 Task: Add Person0000000133 as Team Member of Scrum Project Project0000000067 in Jira. Add Person0000000134 as Team Member of Scrum Project Project0000000067 in Jira. Add Person0000000135 as Team Member of Scrum Project Project0000000068 in Jira. Add Person0000000136 as Team Member of Scrum Project Project0000000068 in Jira. Assign Person0000000133 as Project Lead of Scrum Project Project0000000067 in Jira
Action: Mouse moved to (347, 94)
Screenshot: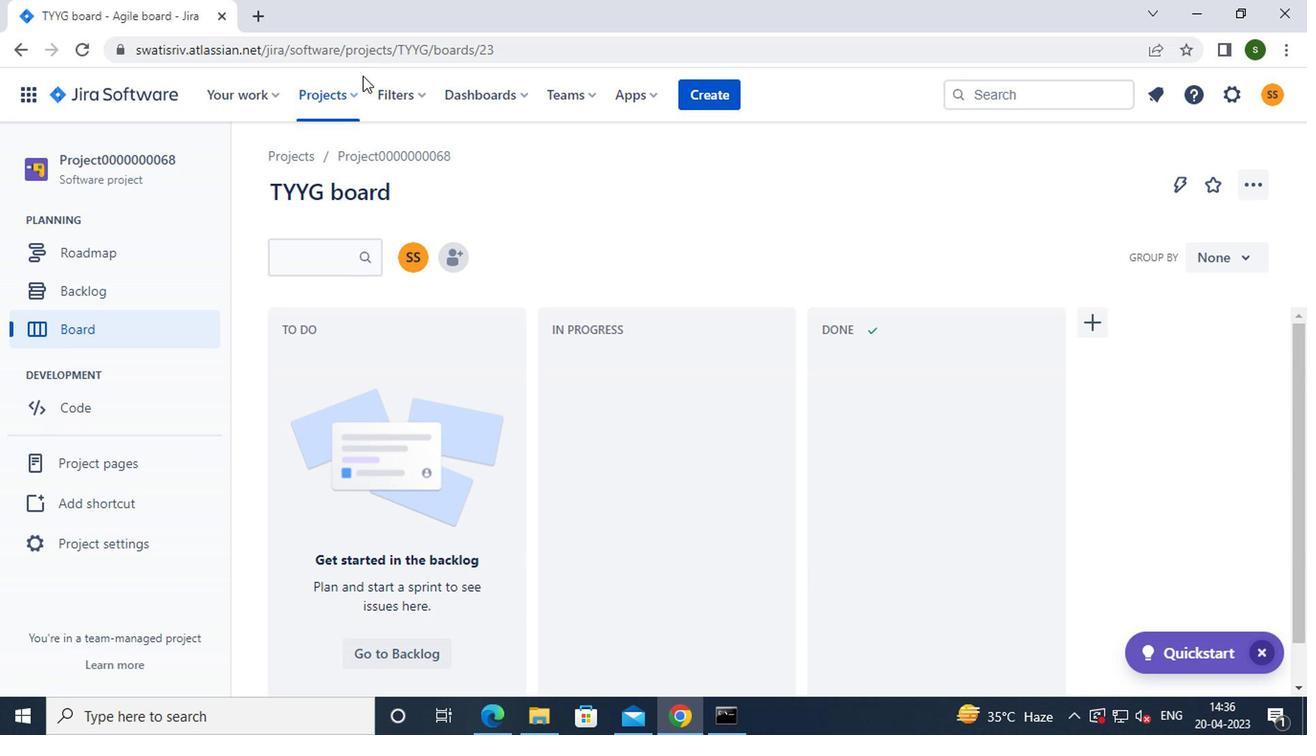 
Action: Mouse pressed left at (347, 94)
Screenshot: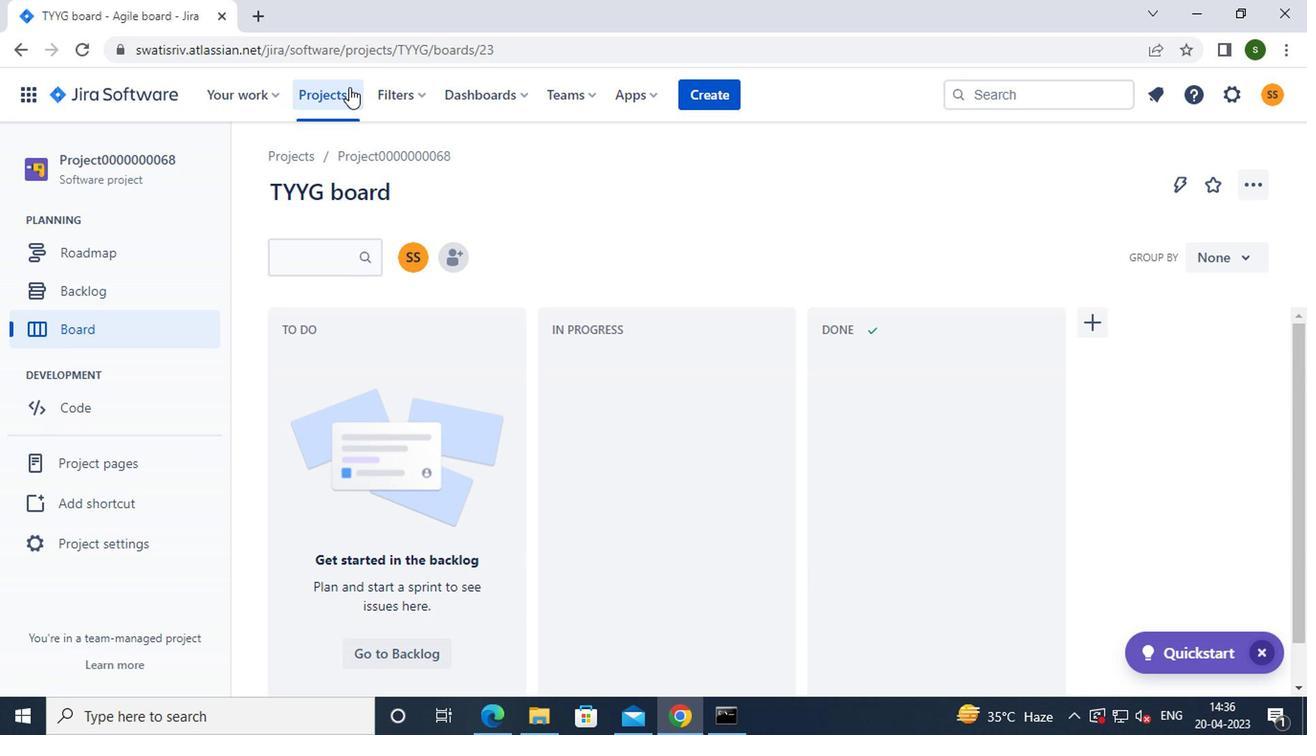 
Action: Mouse moved to (389, 228)
Screenshot: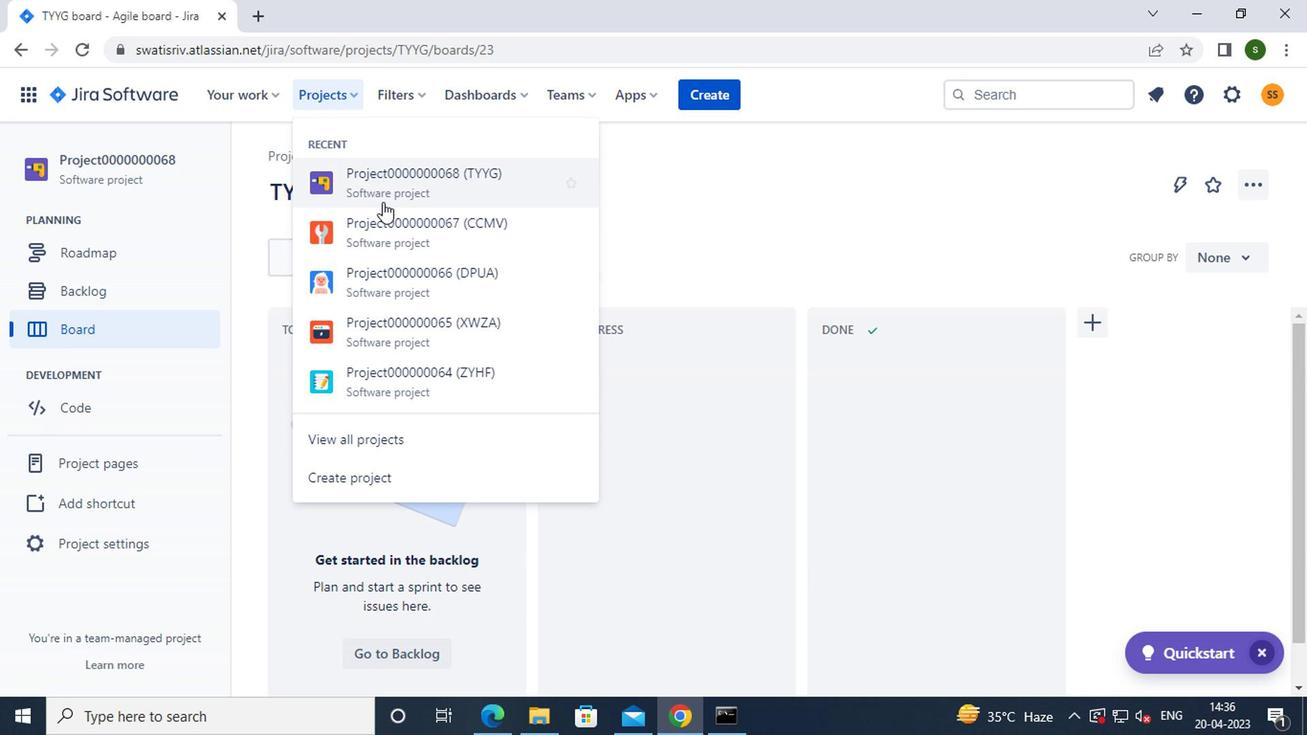 
Action: Mouse pressed left at (389, 228)
Screenshot: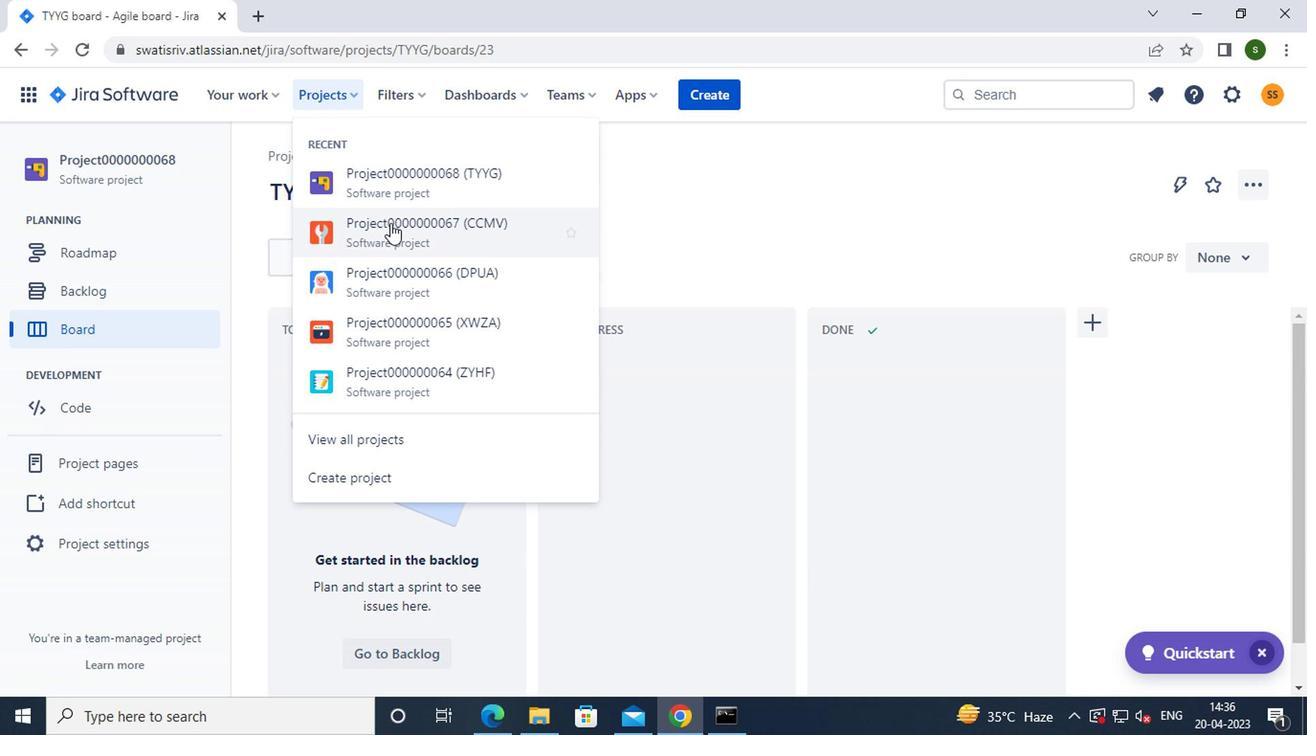 
Action: Mouse moved to (451, 263)
Screenshot: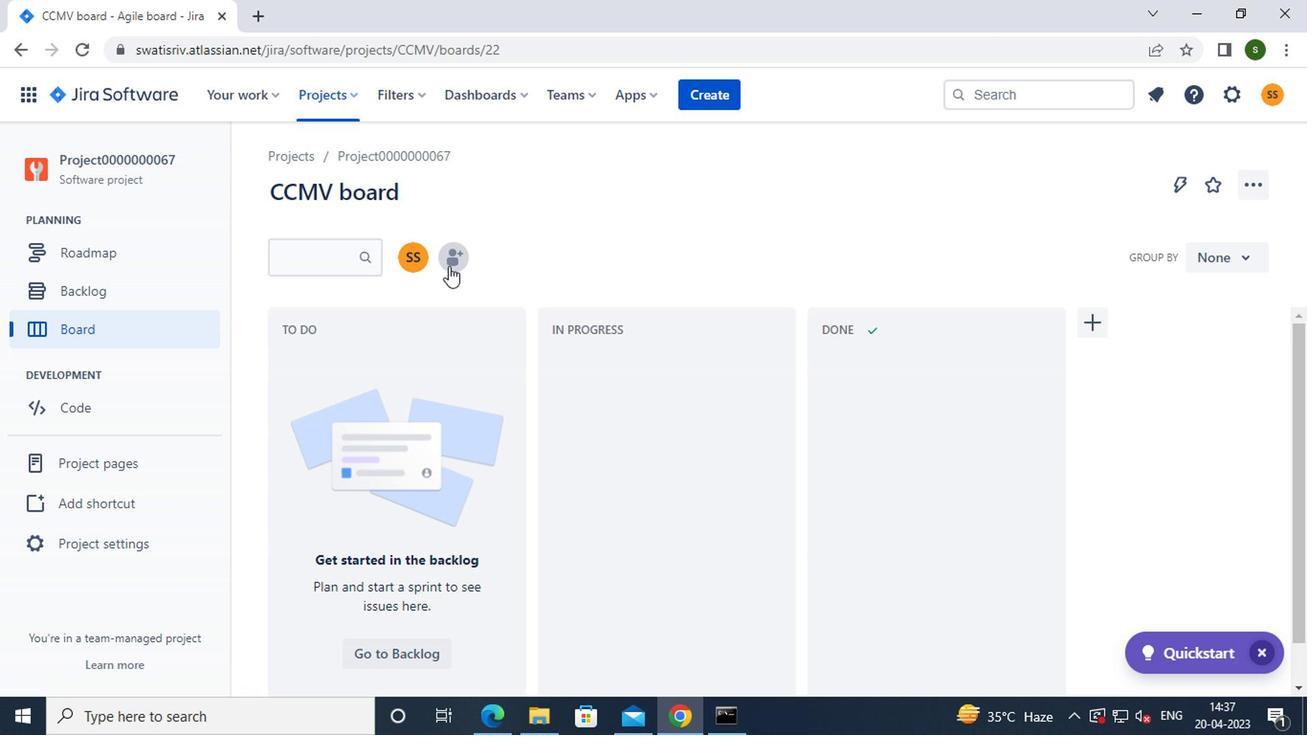 
Action: Mouse pressed left at (451, 263)
Screenshot: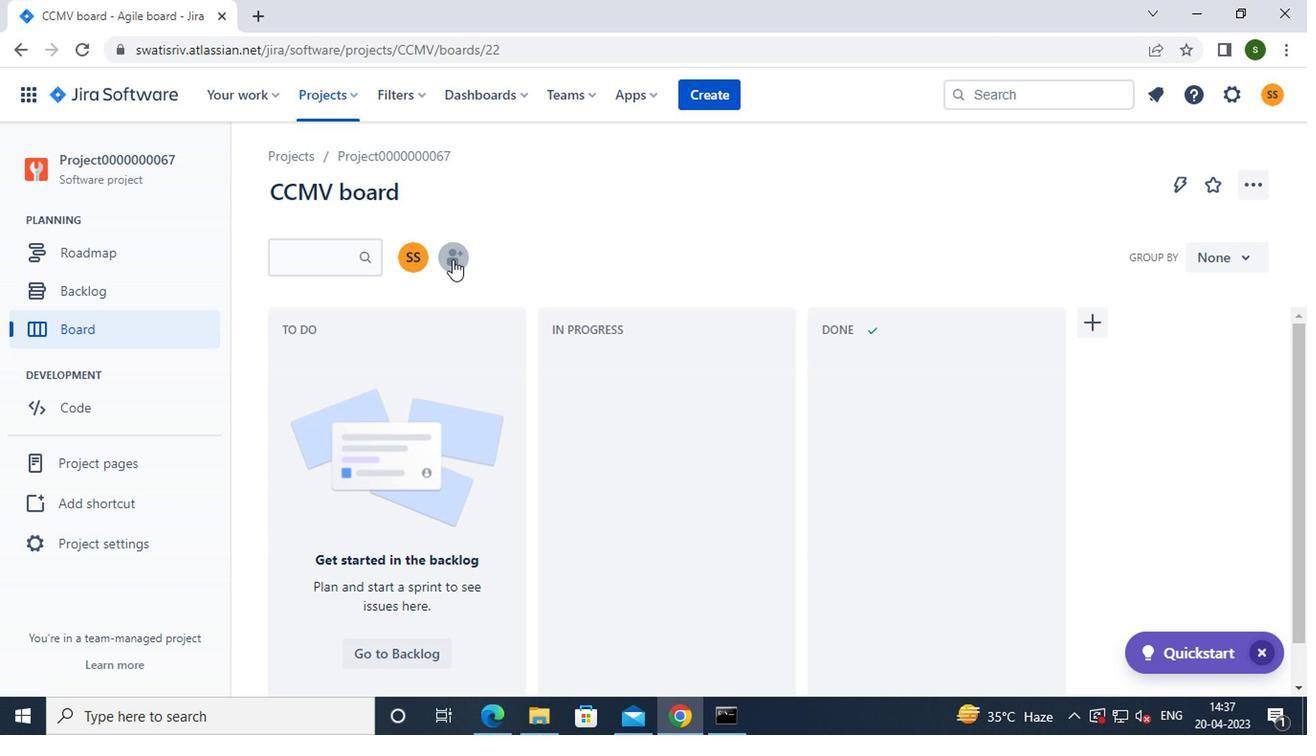 
Action: Mouse moved to (551, 215)
Screenshot: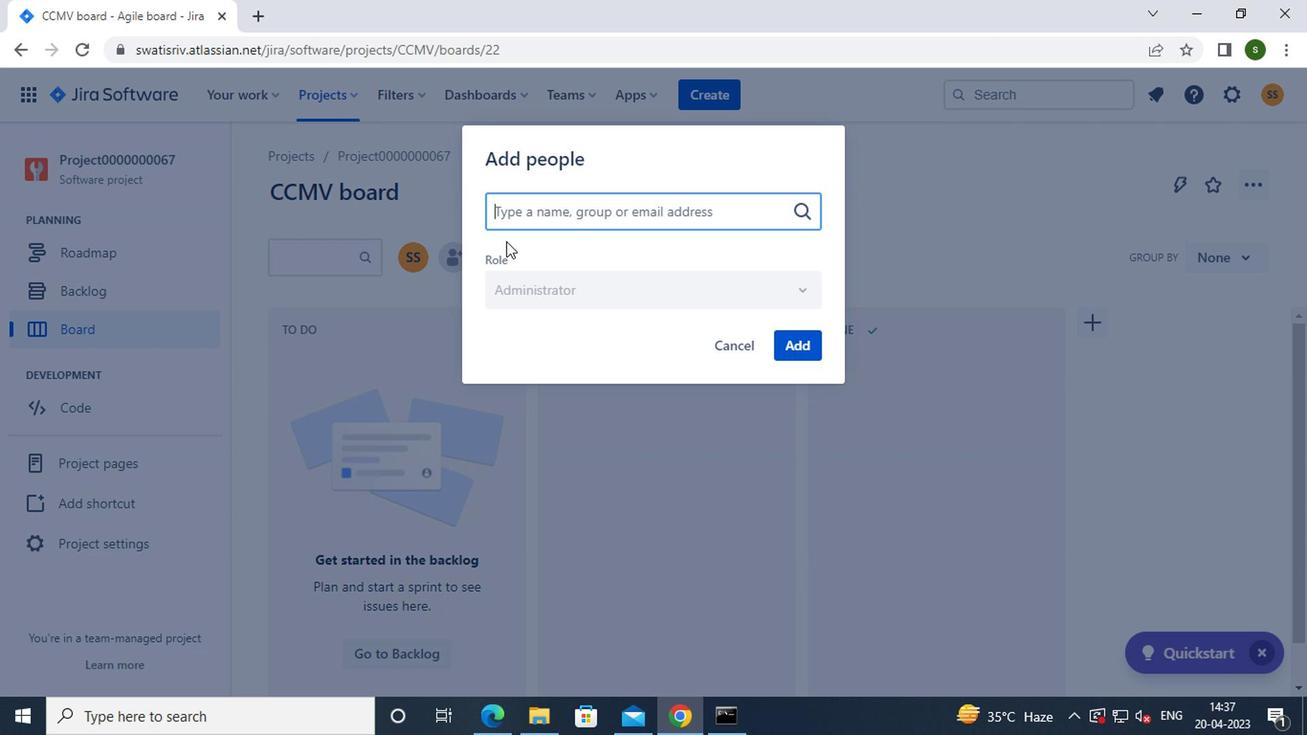 
Action: Mouse pressed left at (551, 215)
Screenshot: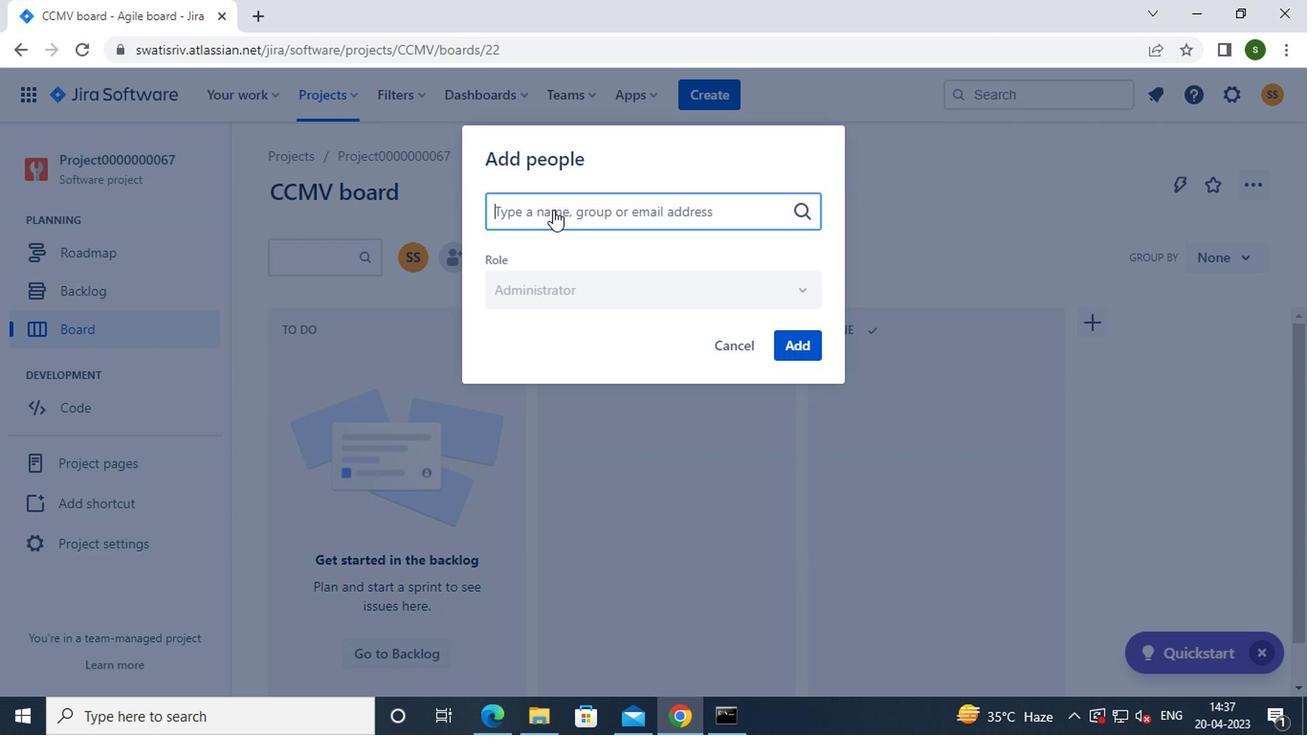 
Action: Key pressed ma
Screenshot: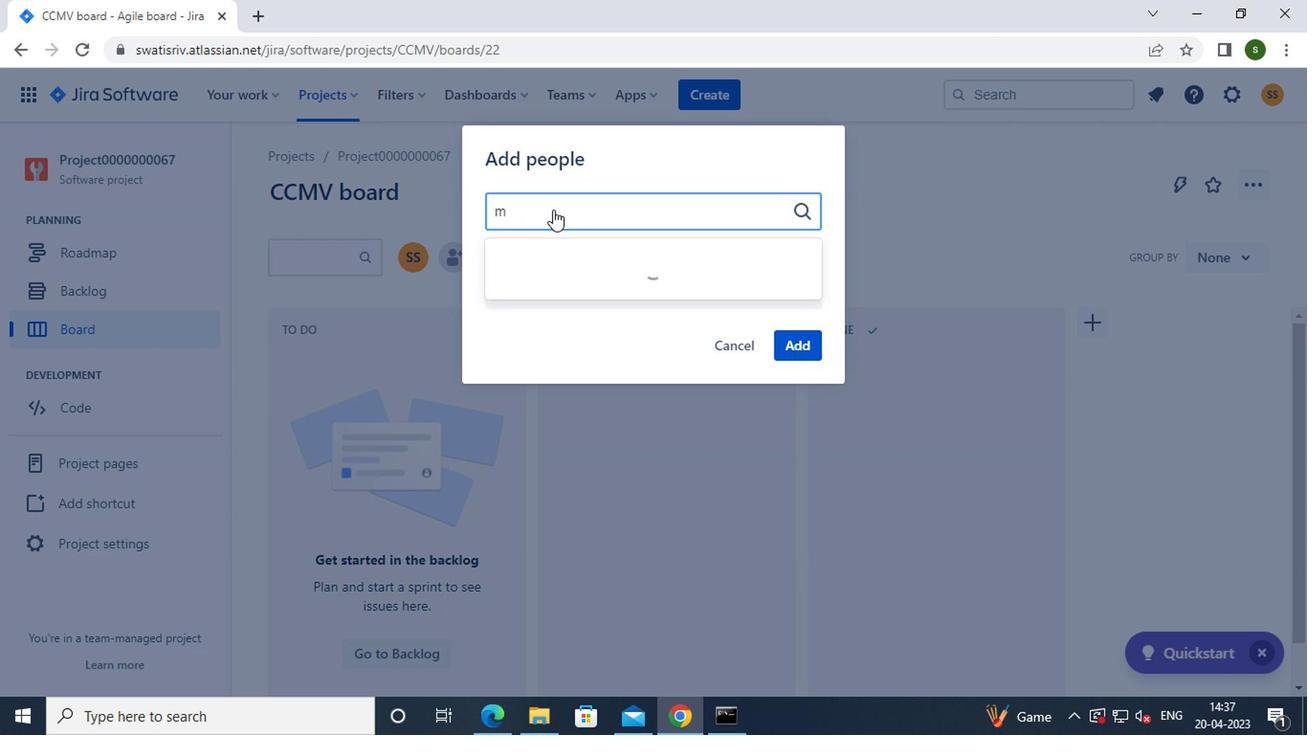 
Action: Mouse moved to (577, 262)
Screenshot: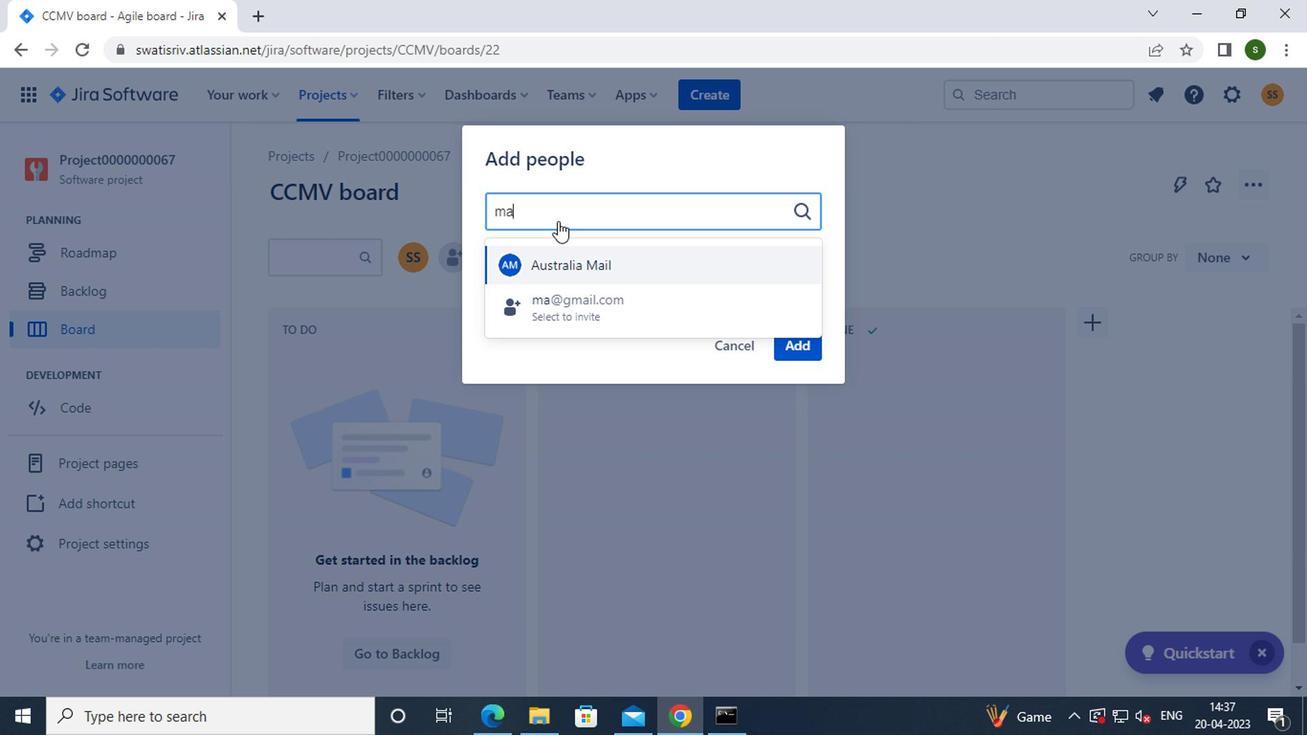 
Action: Mouse pressed left at (577, 262)
Screenshot: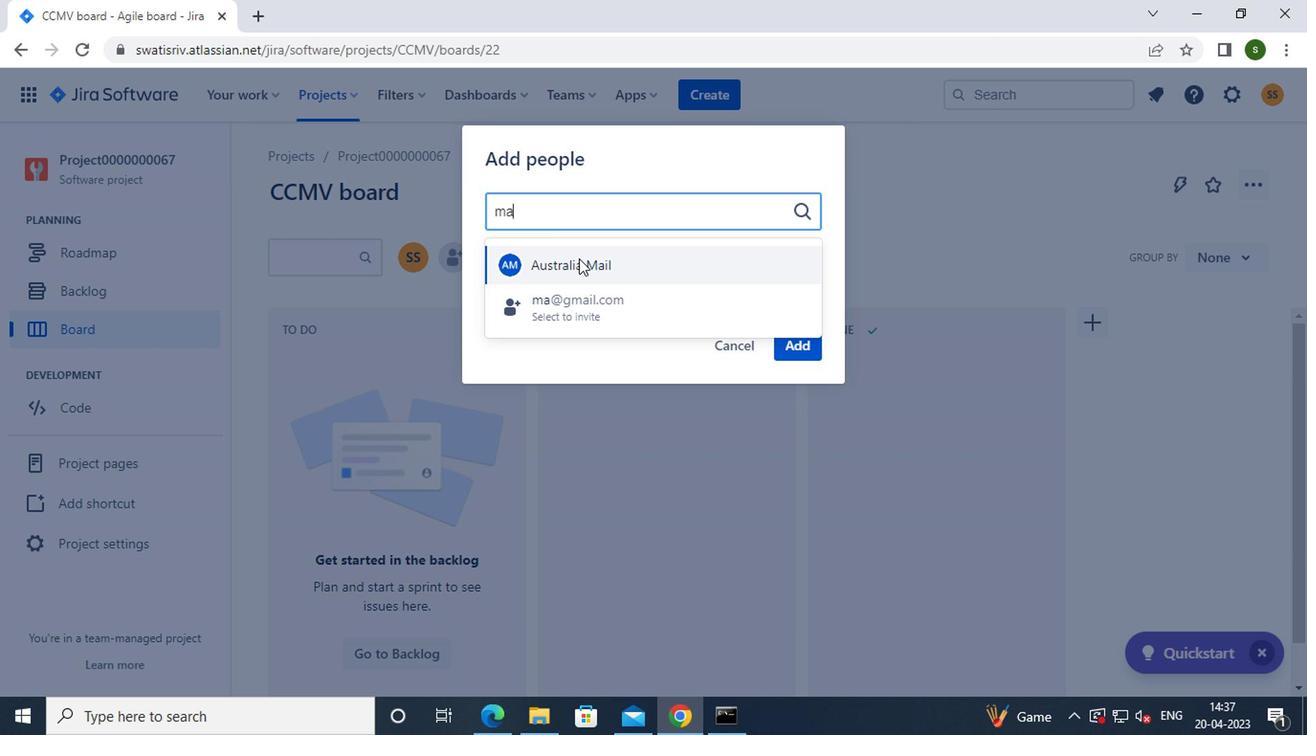 
Action: Mouse moved to (795, 351)
Screenshot: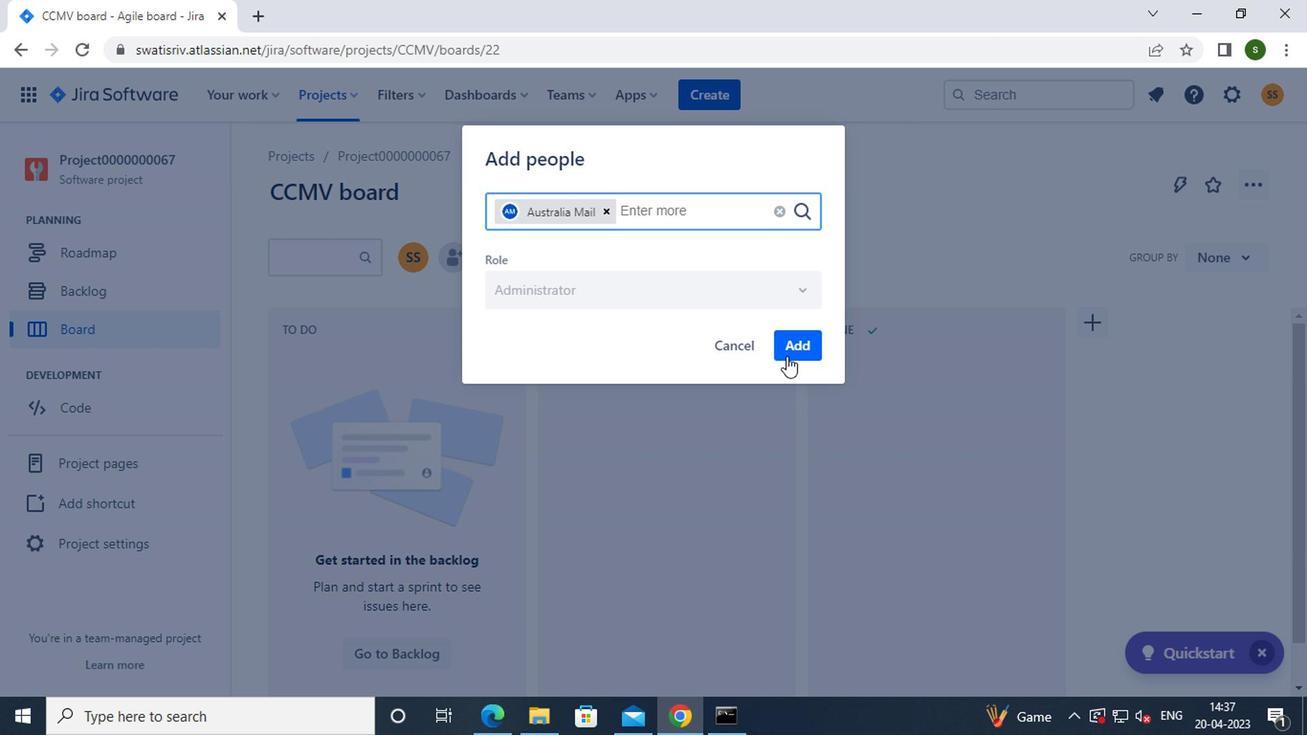 
Action: Mouse pressed left at (795, 351)
Screenshot: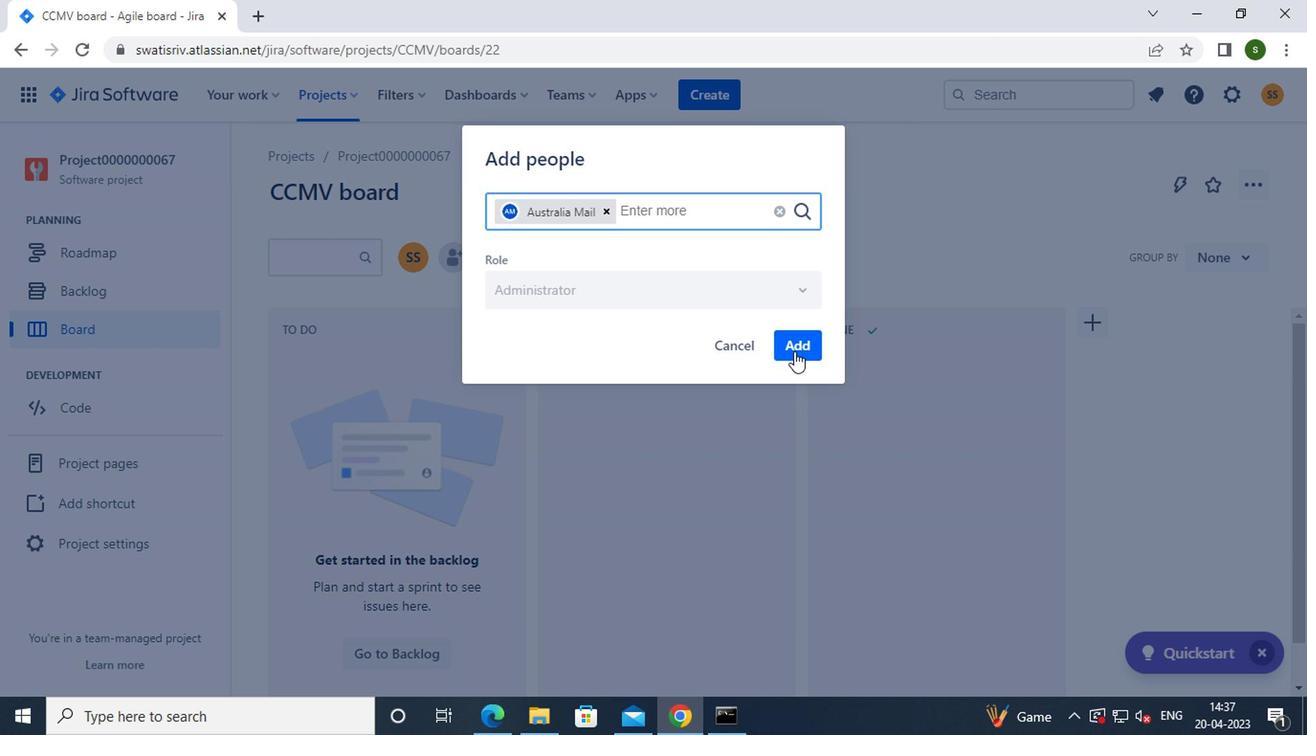 
Action: Mouse moved to (458, 262)
Screenshot: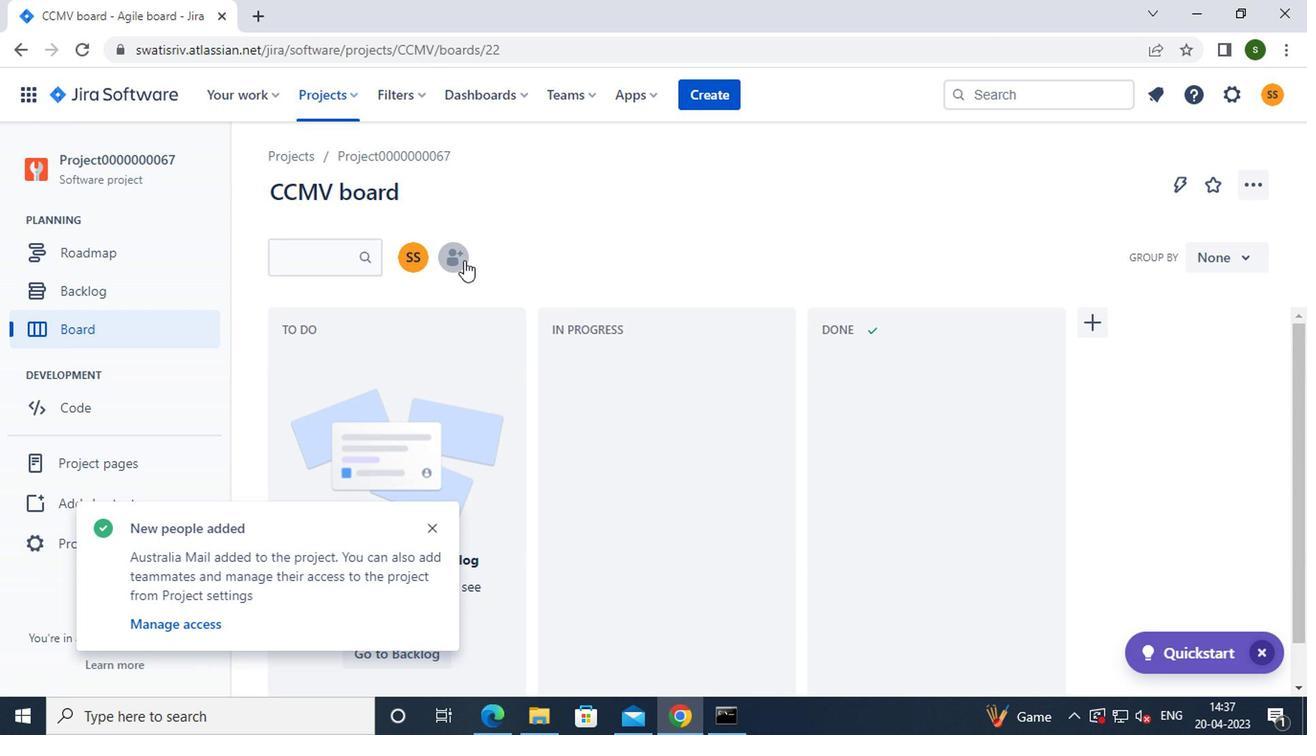 
Action: Mouse pressed left at (458, 262)
Screenshot: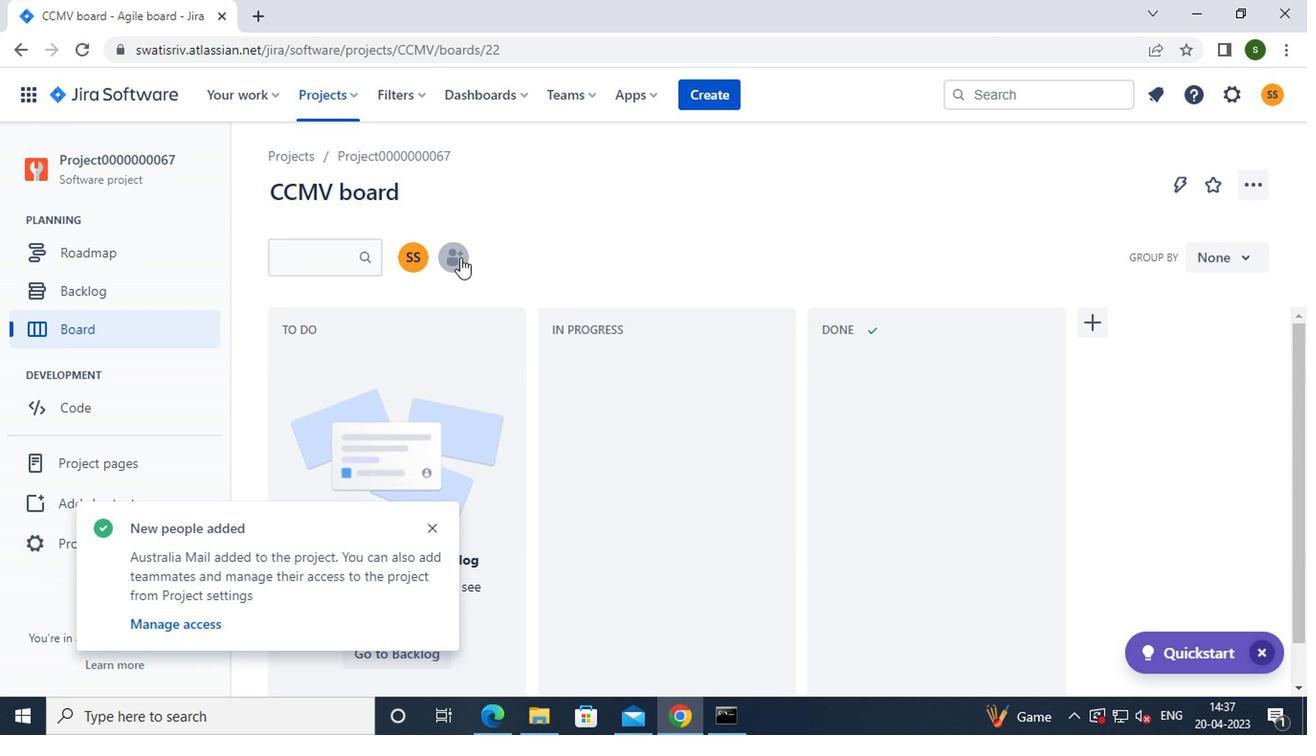 
Action: Mouse moved to (654, 218)
Screenshot: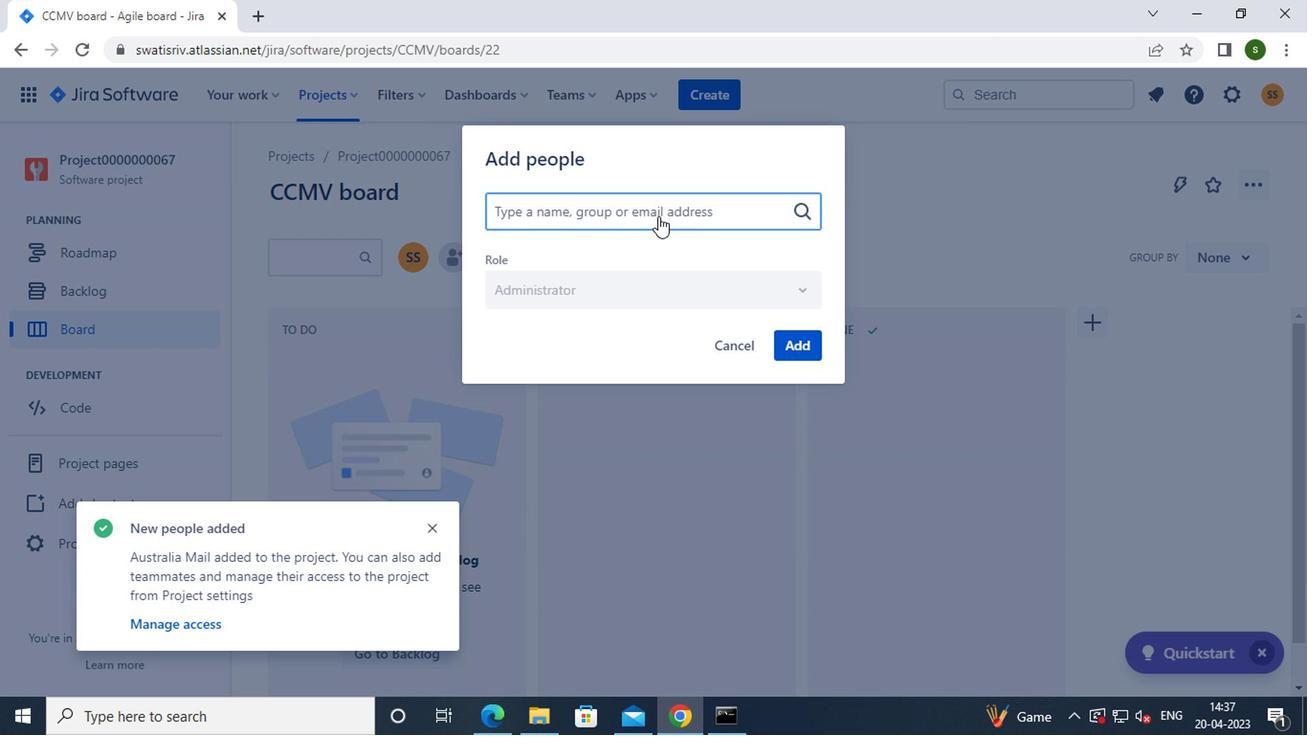 
Action: Mouse pressed left at (654, 218)
Screenshot: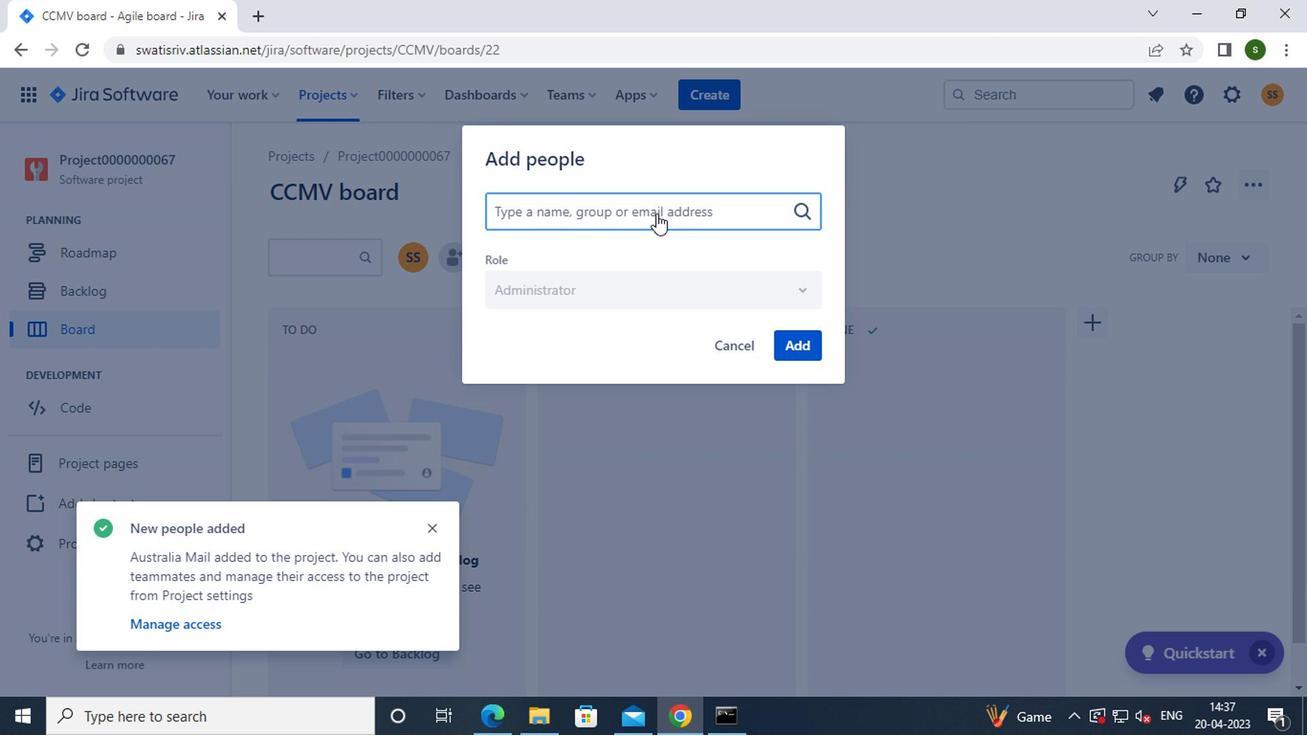
Action: Key pressed ca
Screenshot: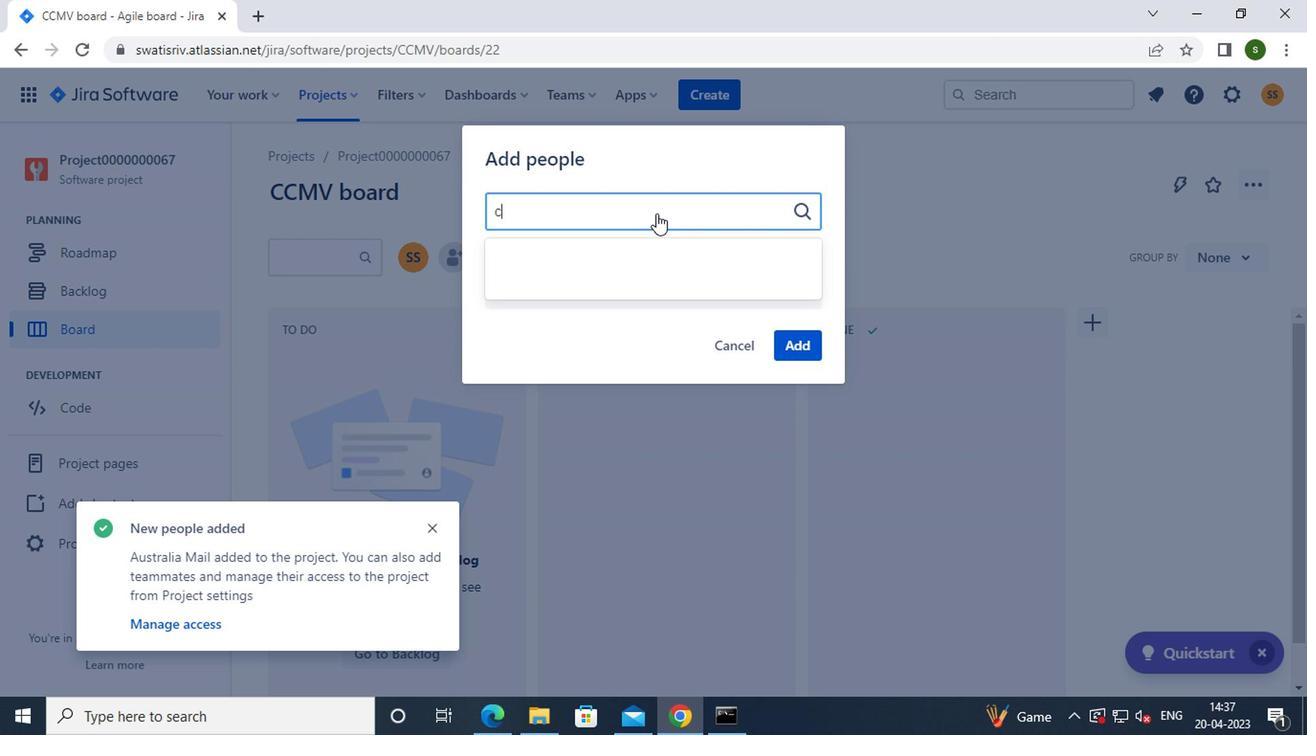 
Action: Mouse moved to (603, 263)
Screenshot: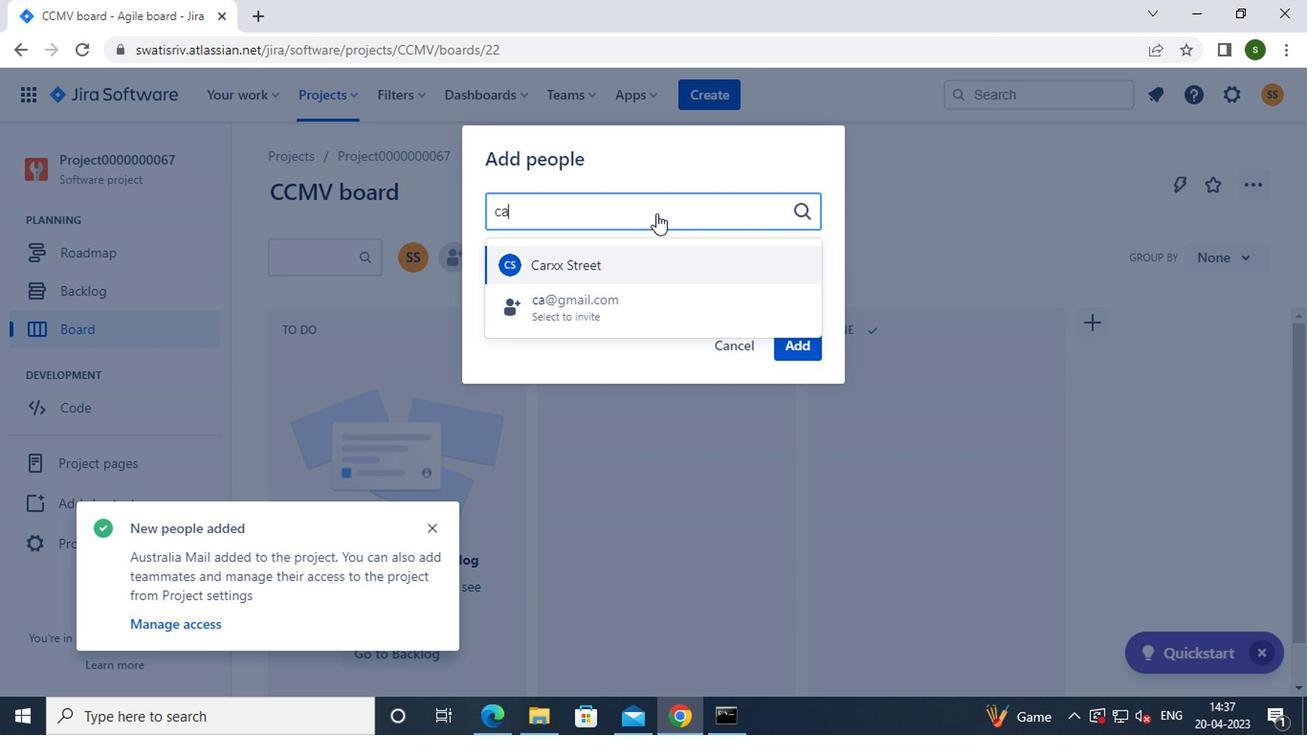 
Action: Mouse pressed left at (603, 263)
Screenshot: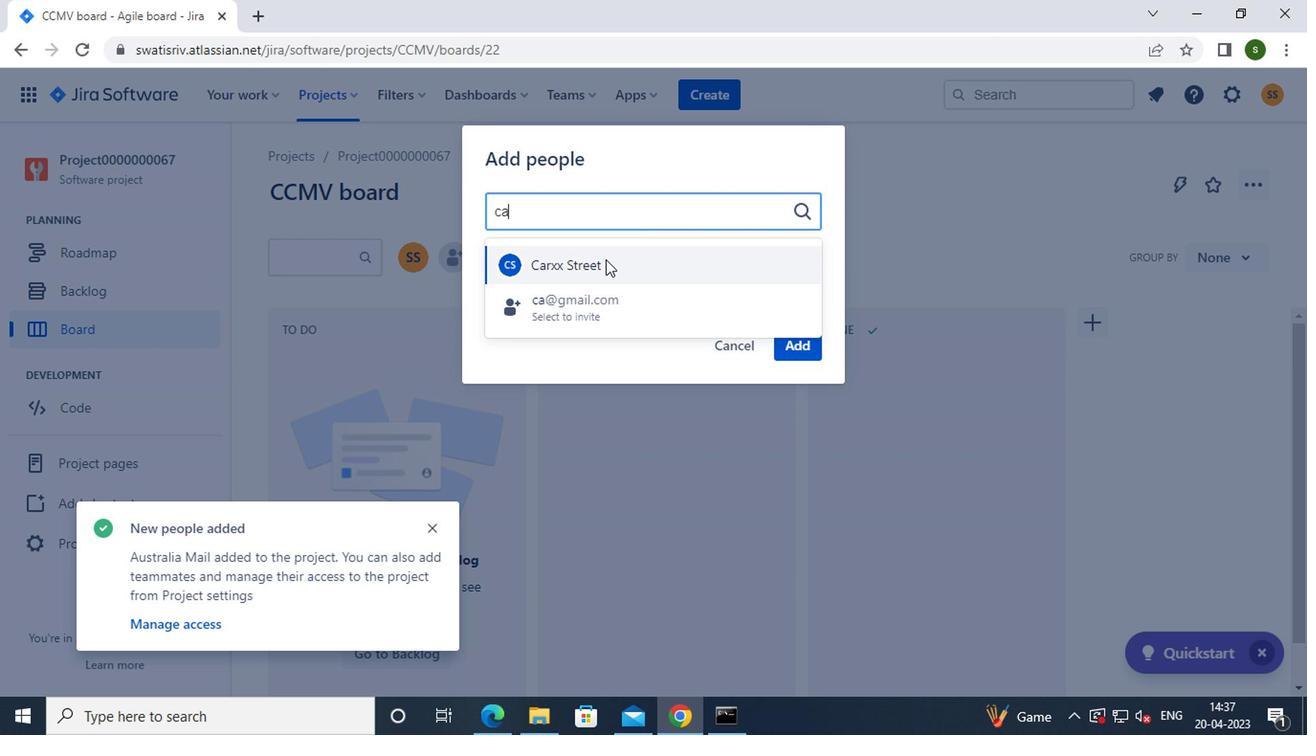 
Action: Mouse moved to (796, 339)
Screenshot: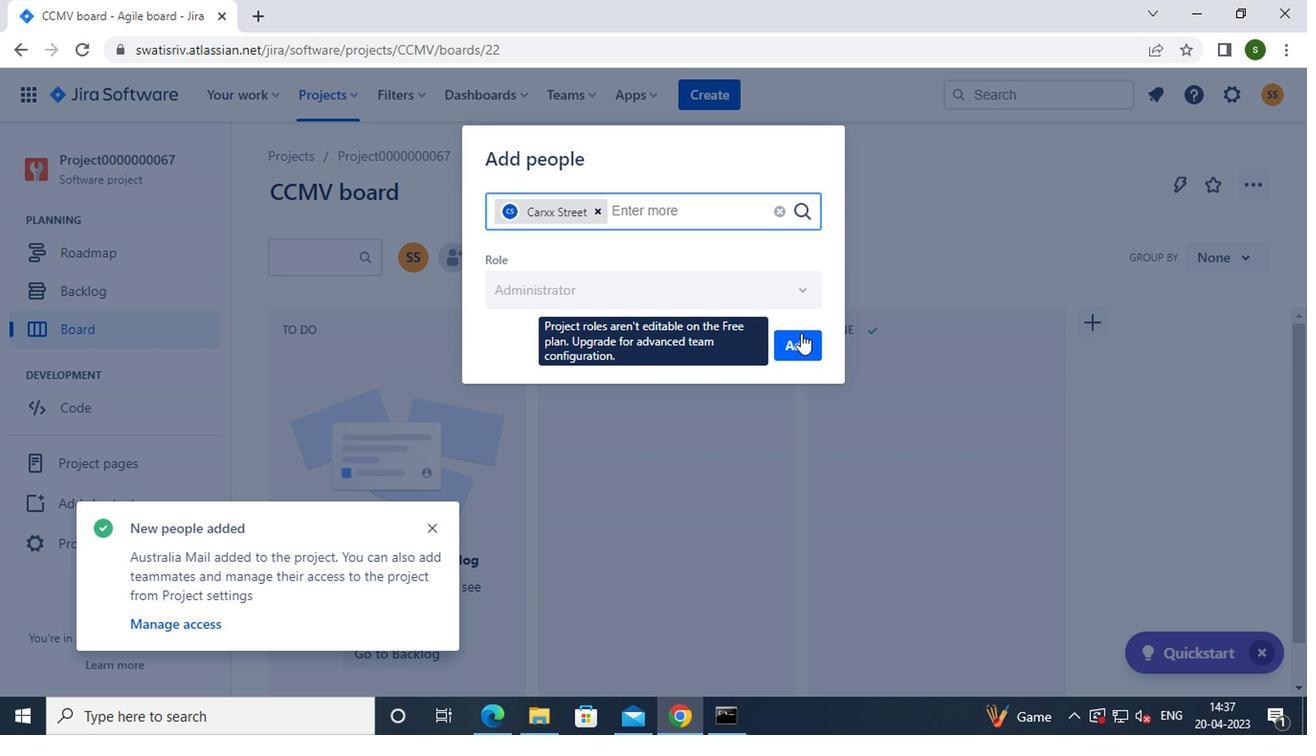 
Action: Mouse pressed left at (796, 339)
Screenshot: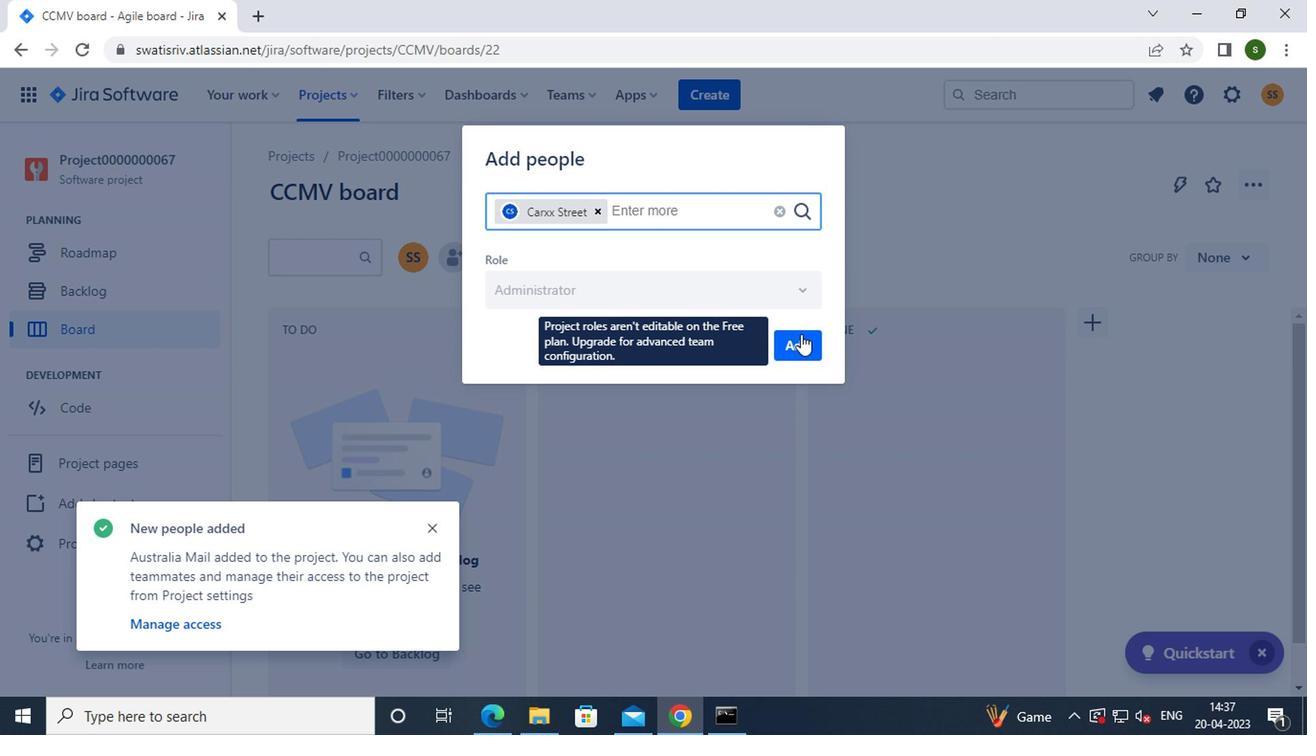 
Action: Mouse moved to (317, 100)
Screenshot: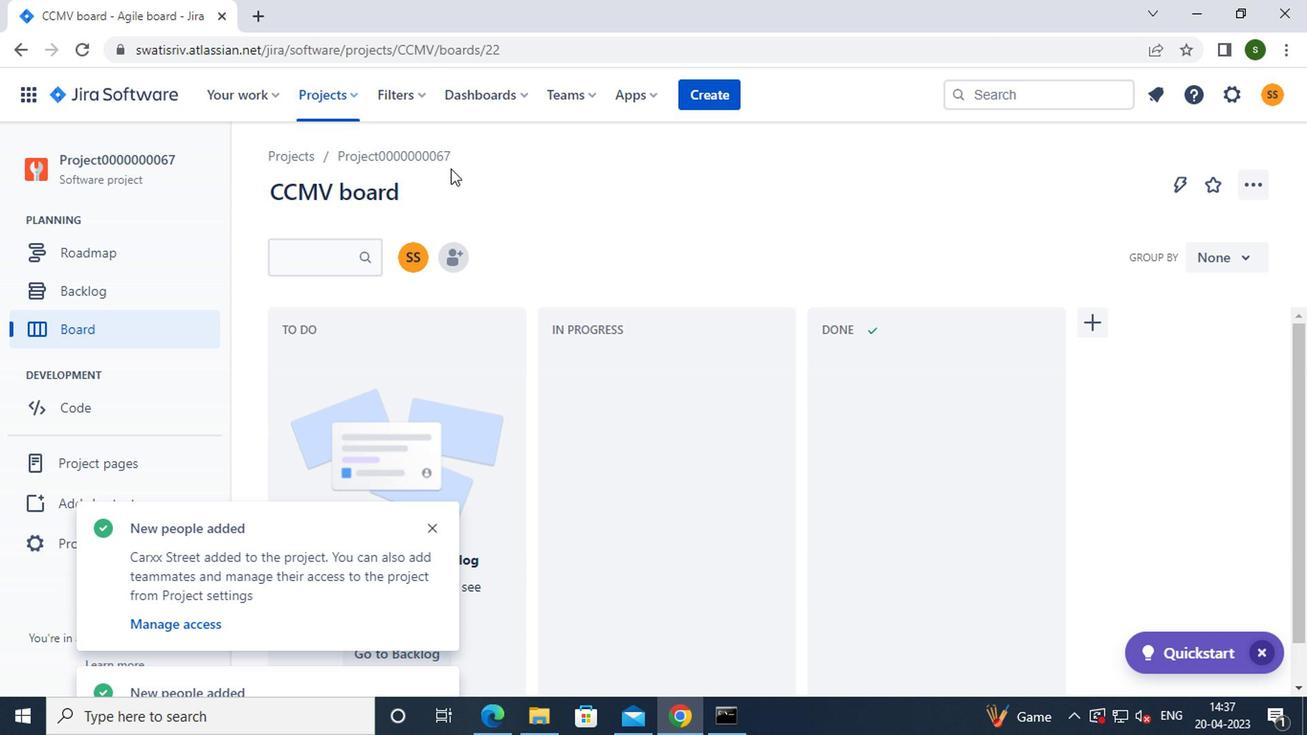 
Action: Mouse pressed left at (317, 100)
Screenshot: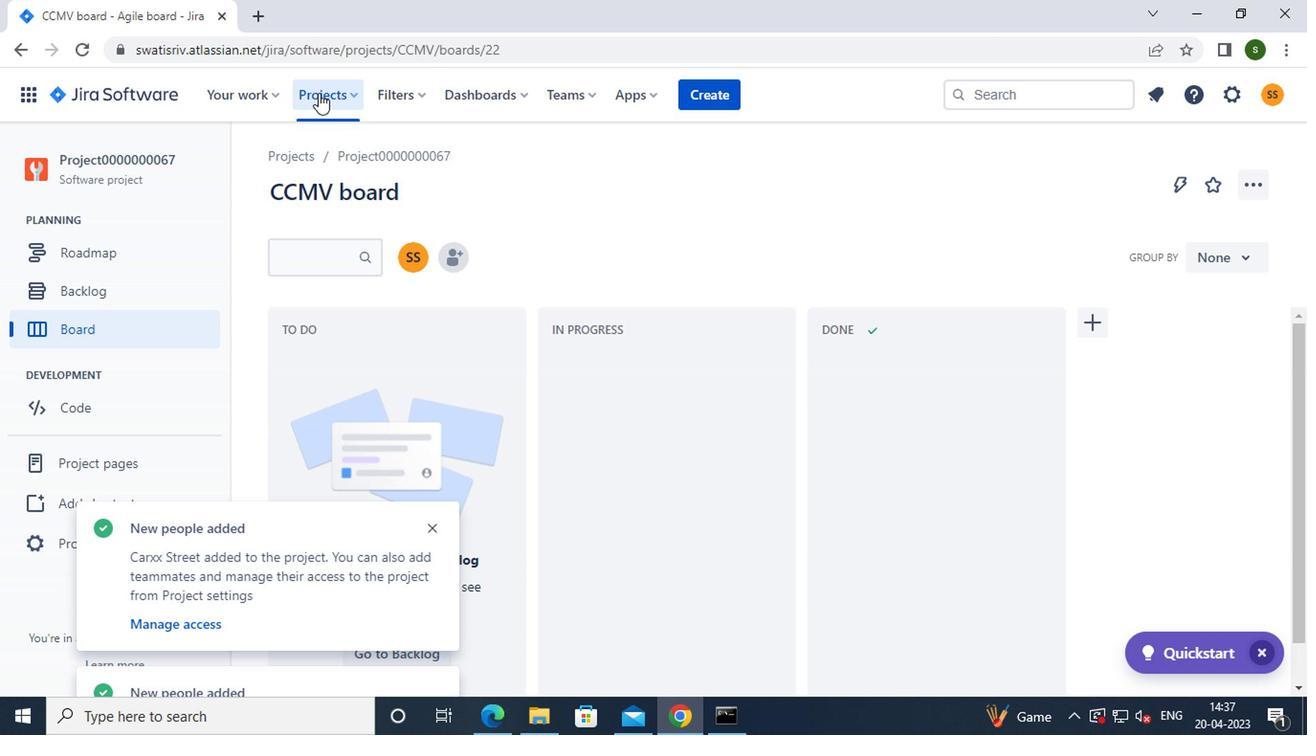 
Action: Mouse moved to (413, 239)
Screenshot: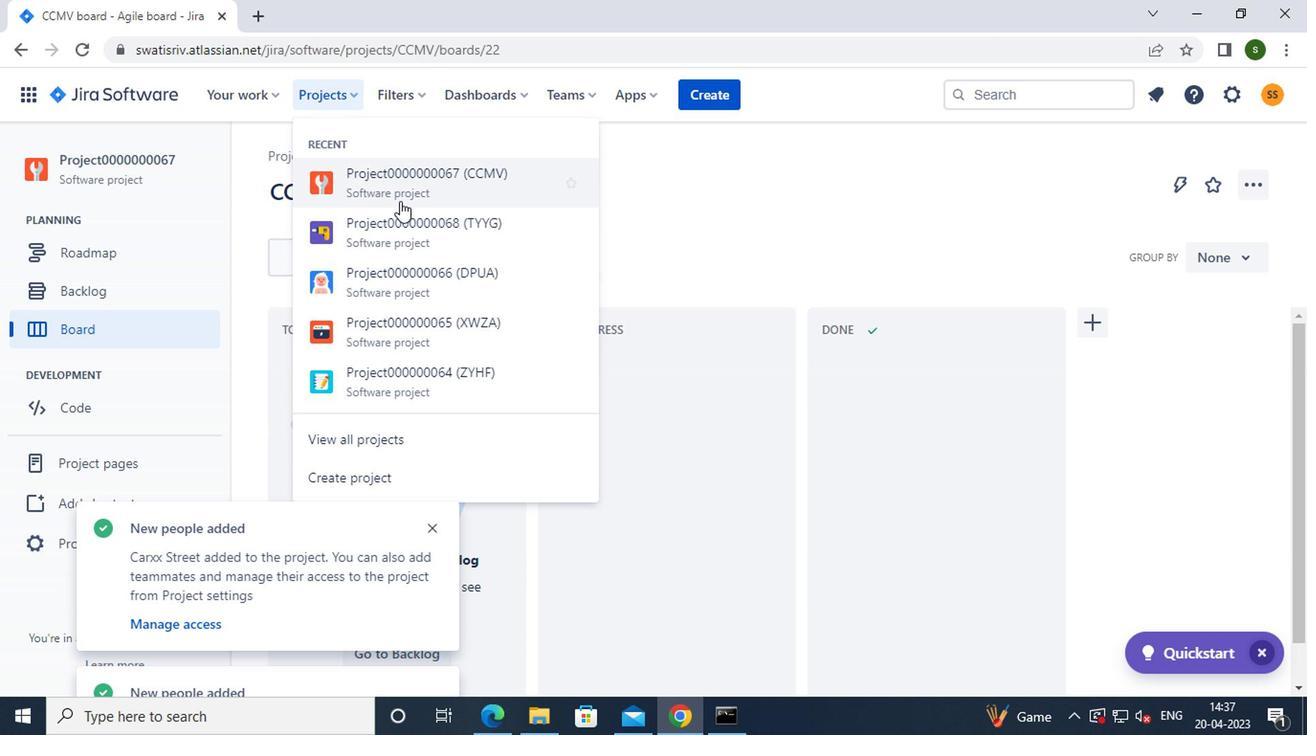 
Action: Mouse pressed left at (413, 239)
Screenshot: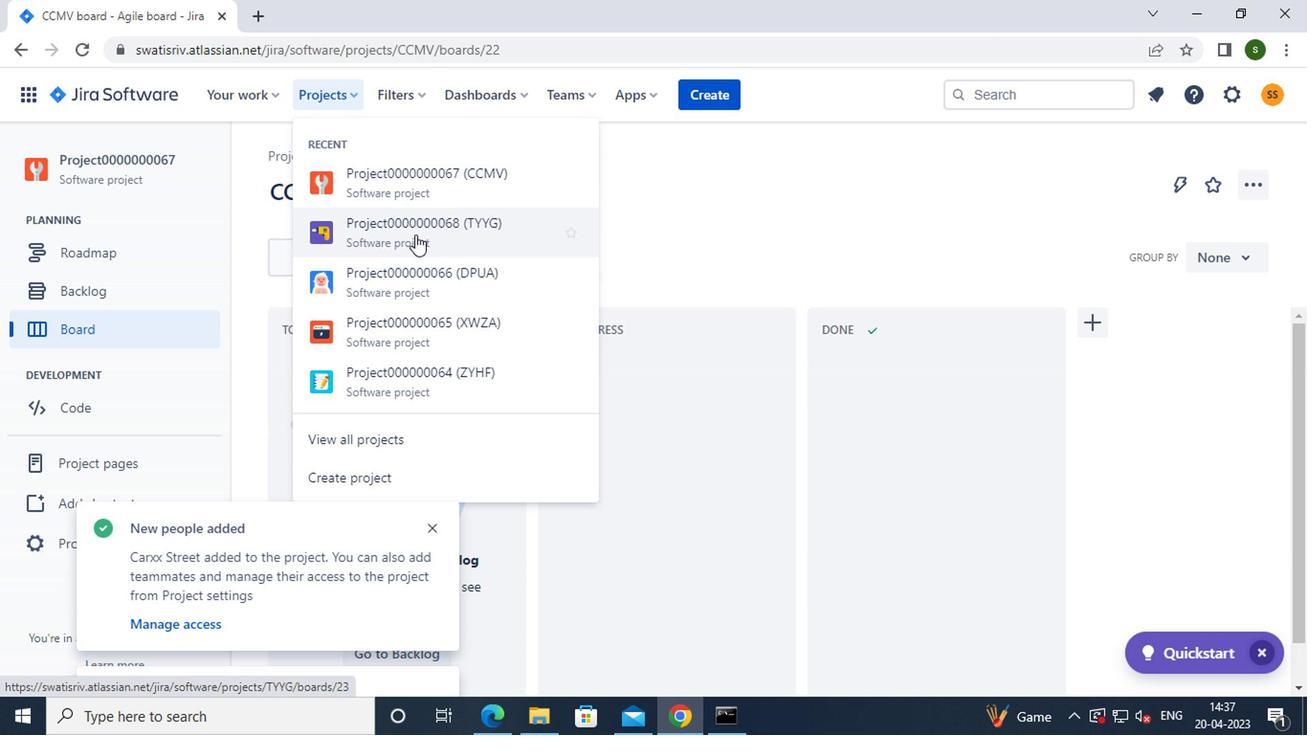 
Action: Mouse moved to (454, 260)
Screenshot: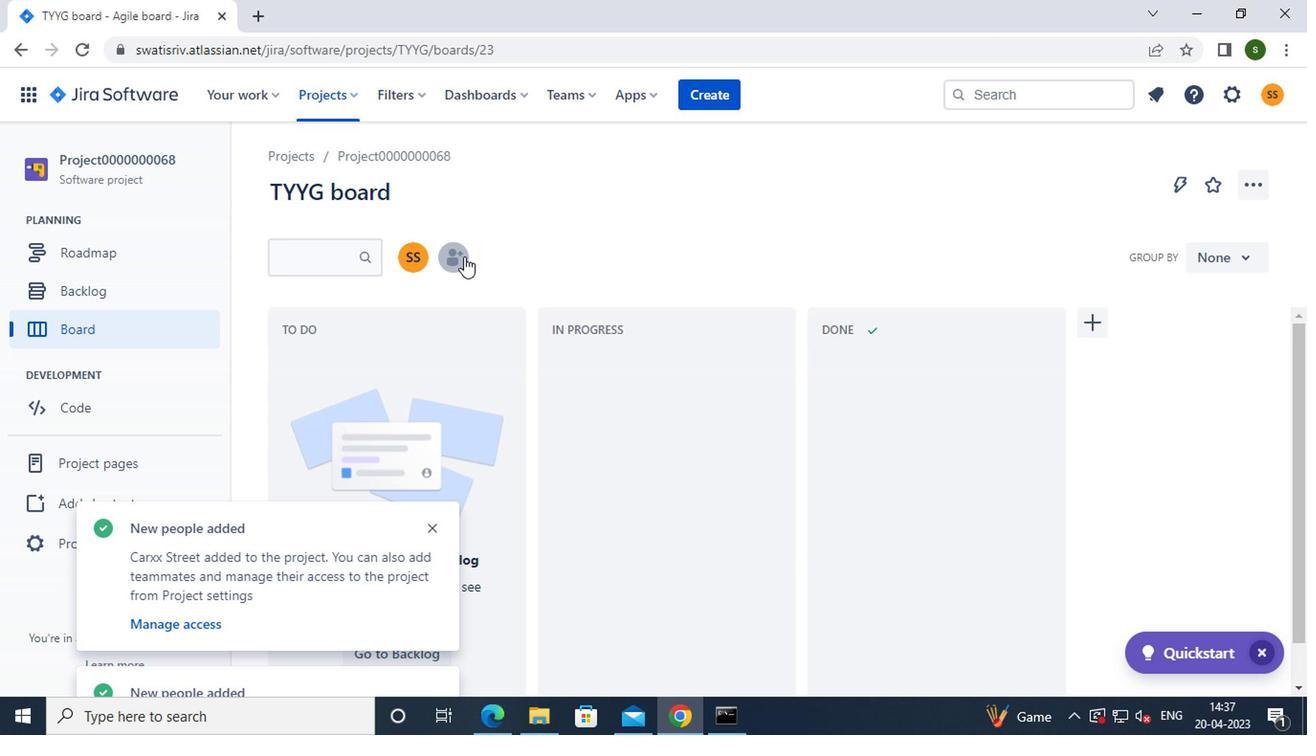 
Action: Mouse pressed left at (454, 260)
Screenshot: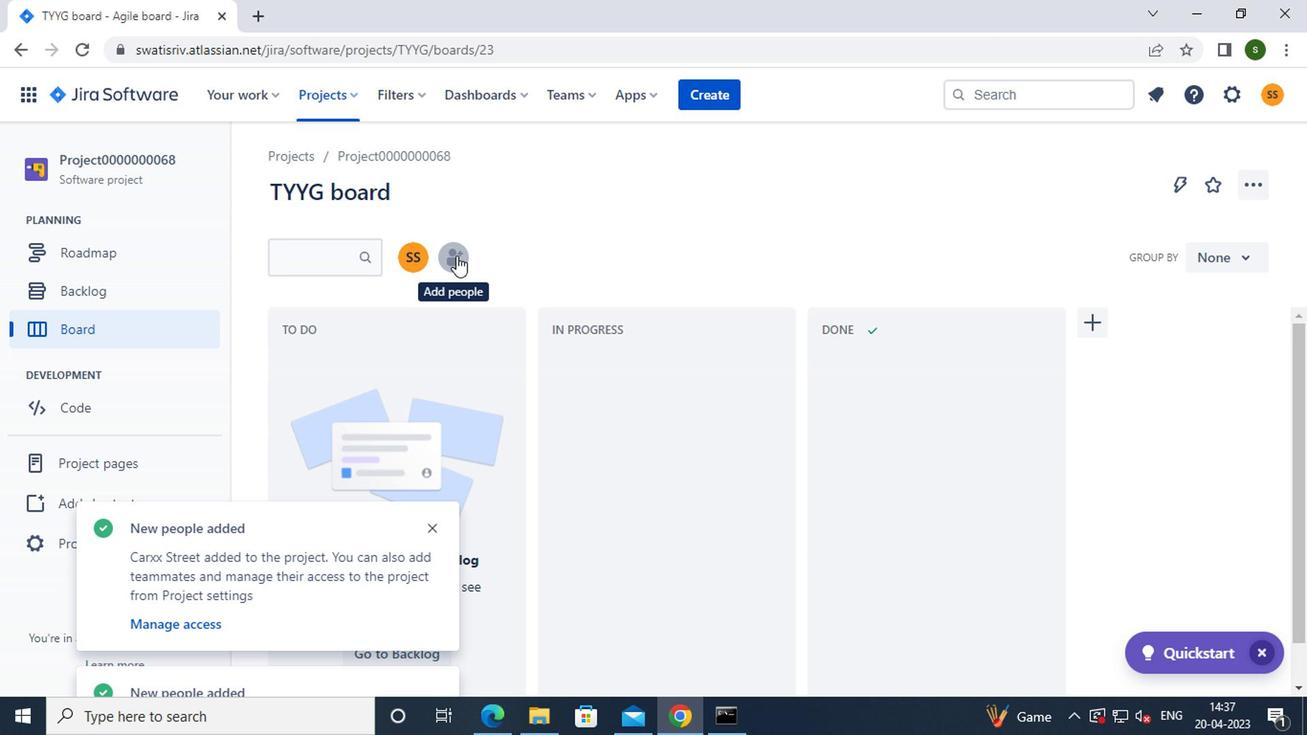 
Action: Mouse moved to (584, 217)
Screenshot: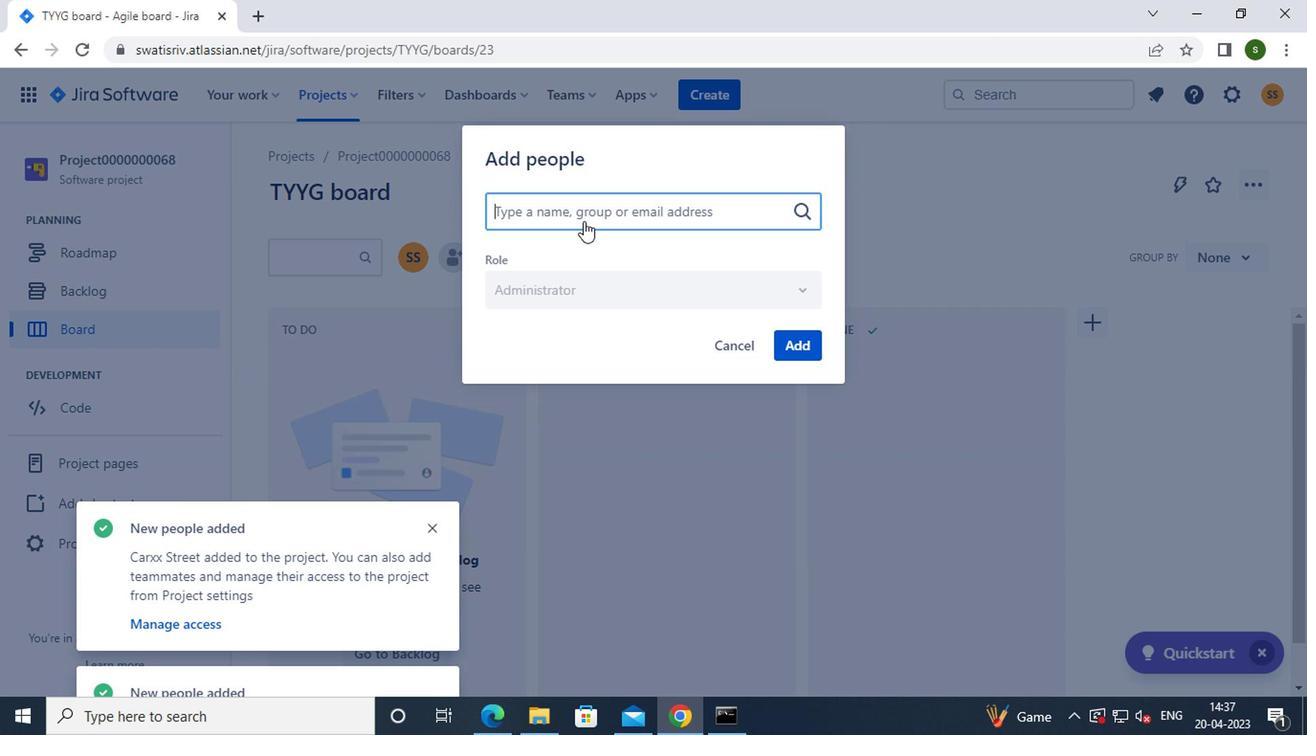 
Action: Key pressed p
Screenshot: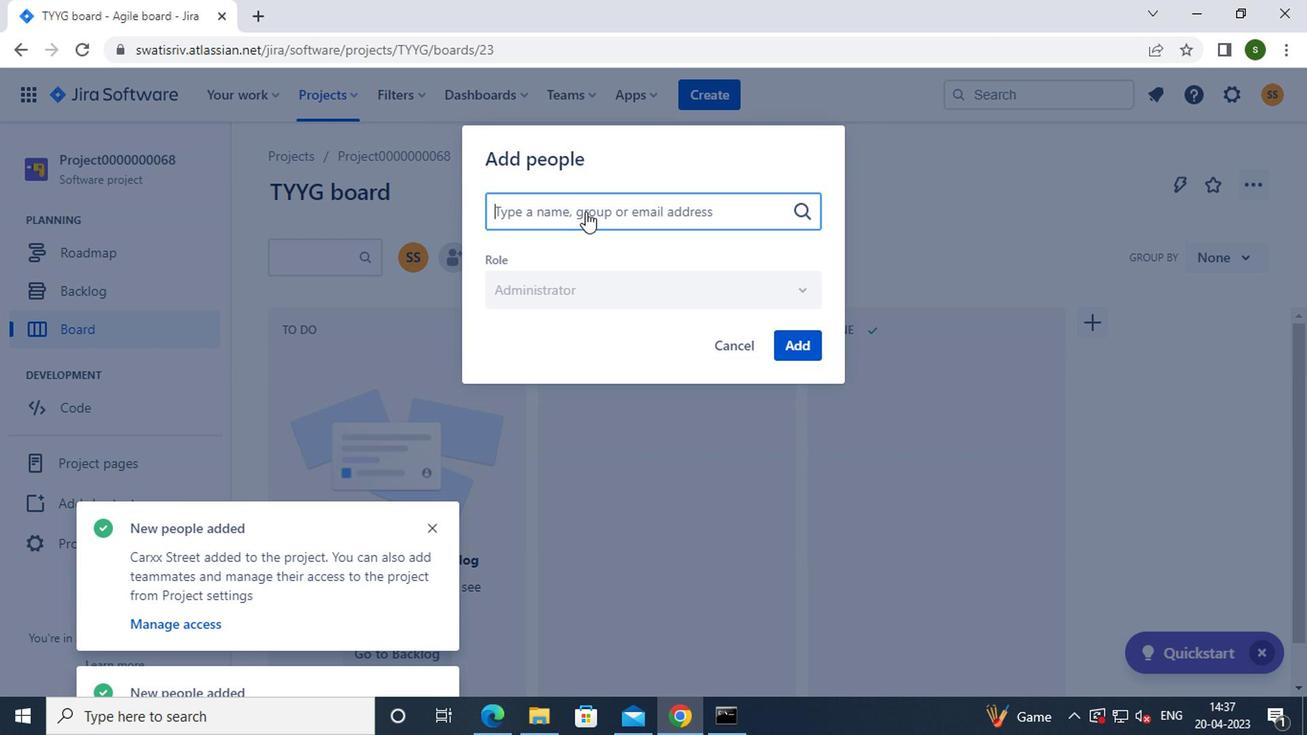 
Action: Mouse moved to (596, 266)
Screenshot: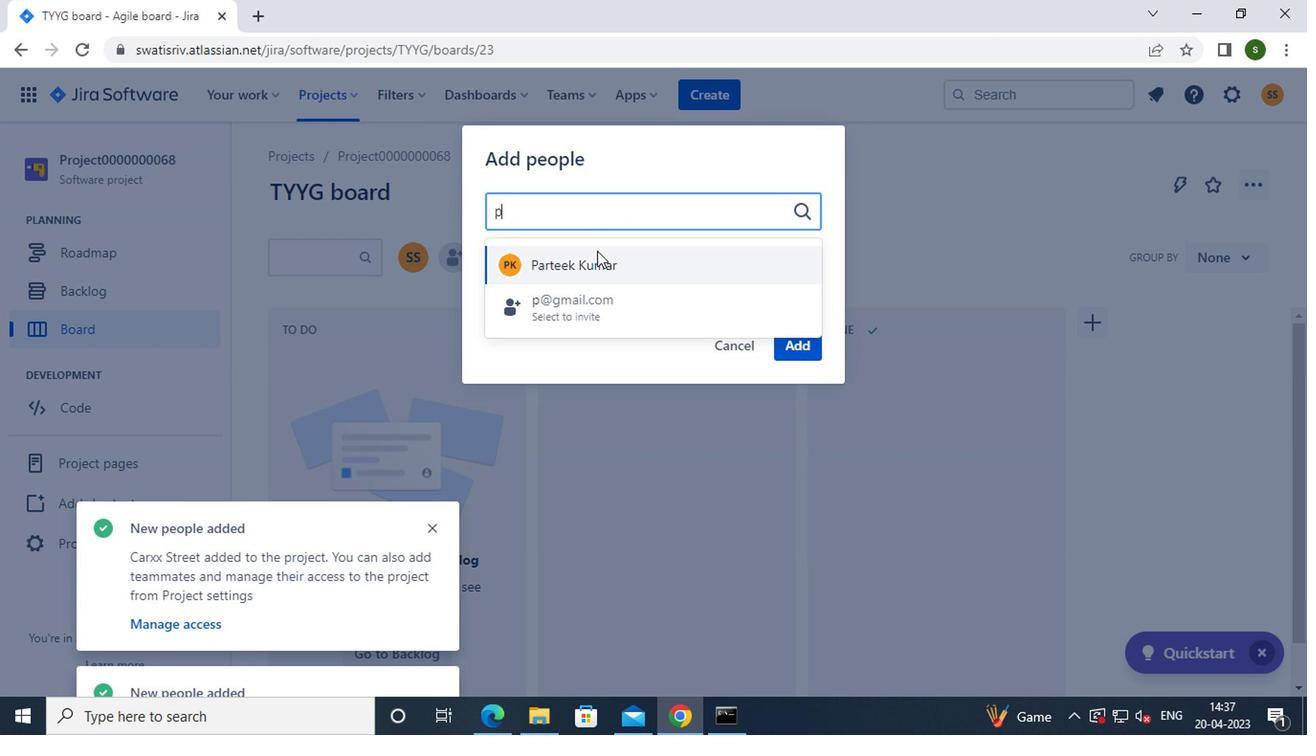 
Action: Mouse pressed left at (596, 266)
Screenshot: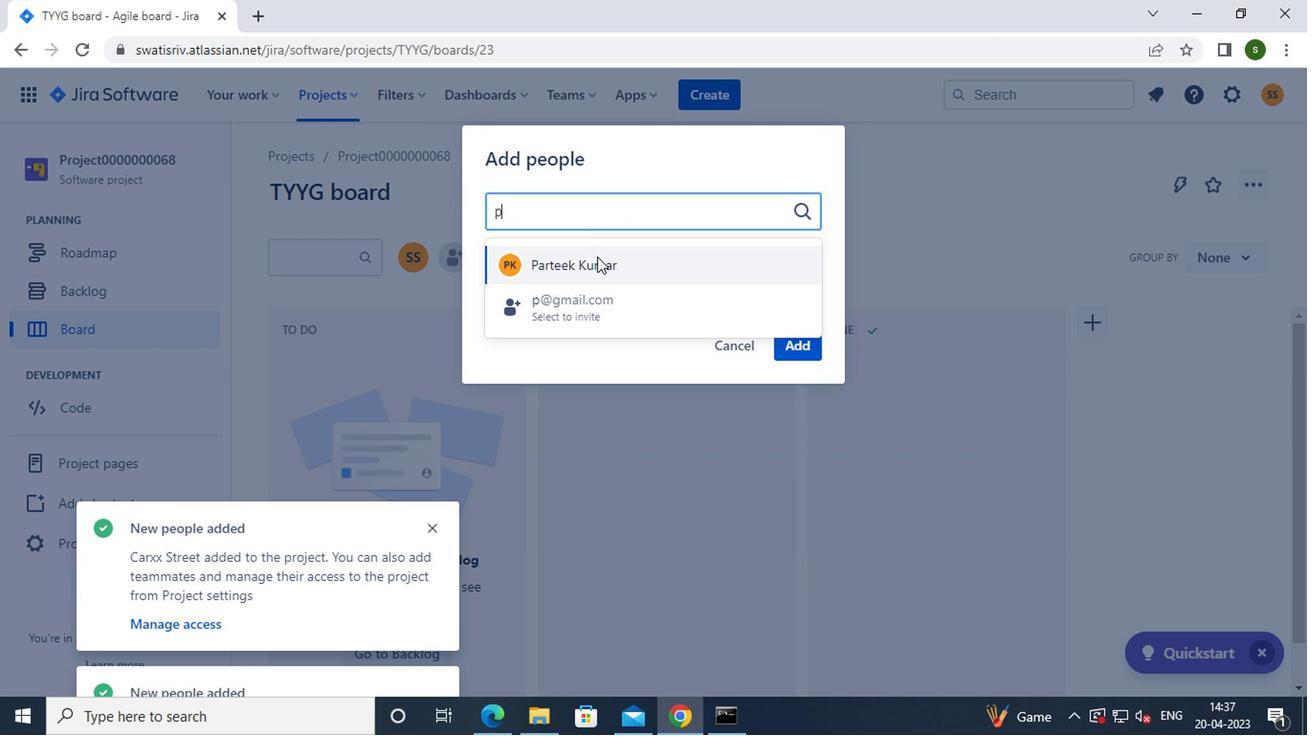 
Action: Mouse moved to (798, 343)
Screenshot: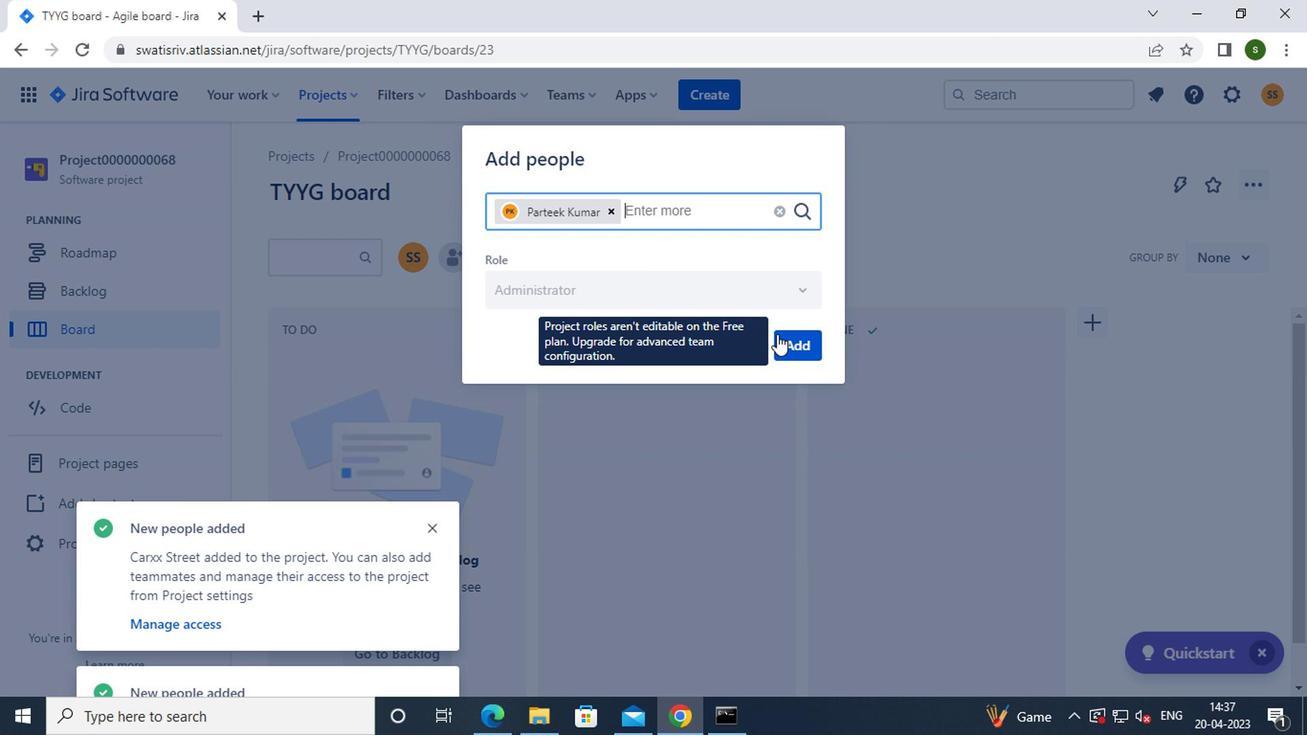
Action: Mouse pressed left at (798, 343)
Screenshot: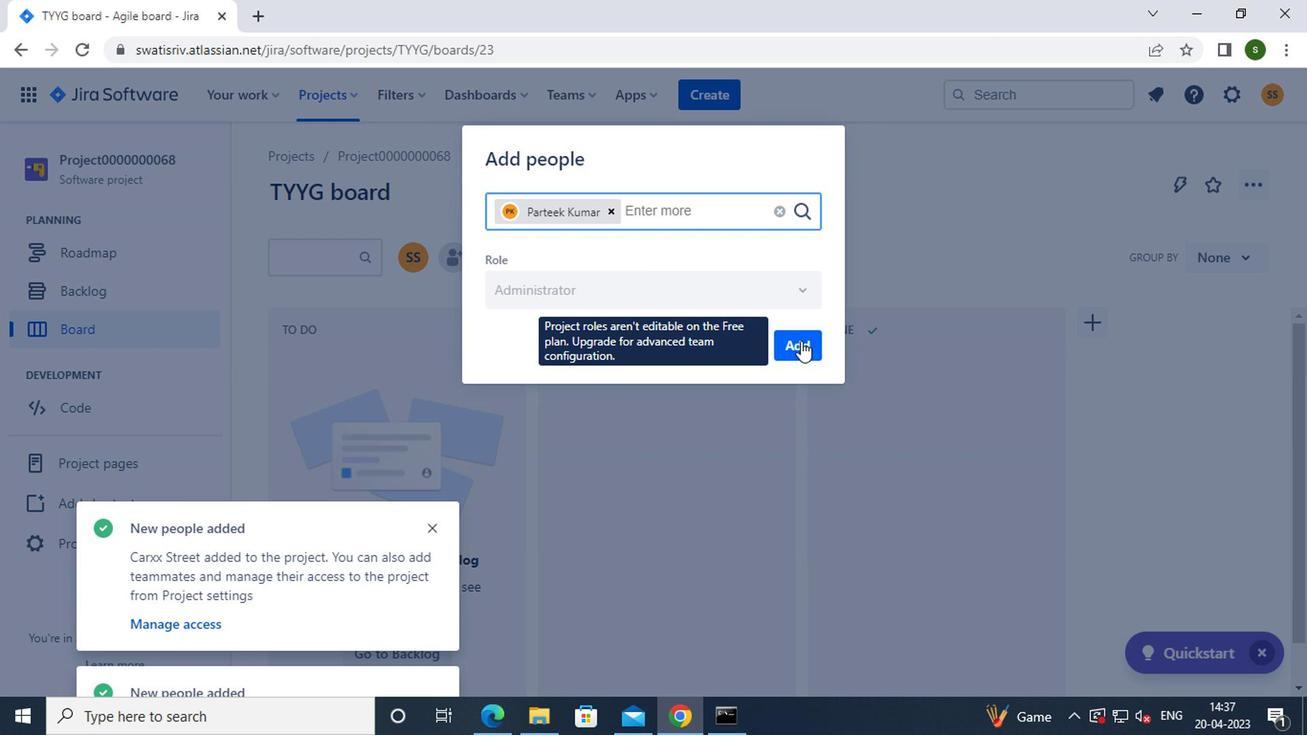 
Action: Mouse moved to (462, 258)
Screenshot: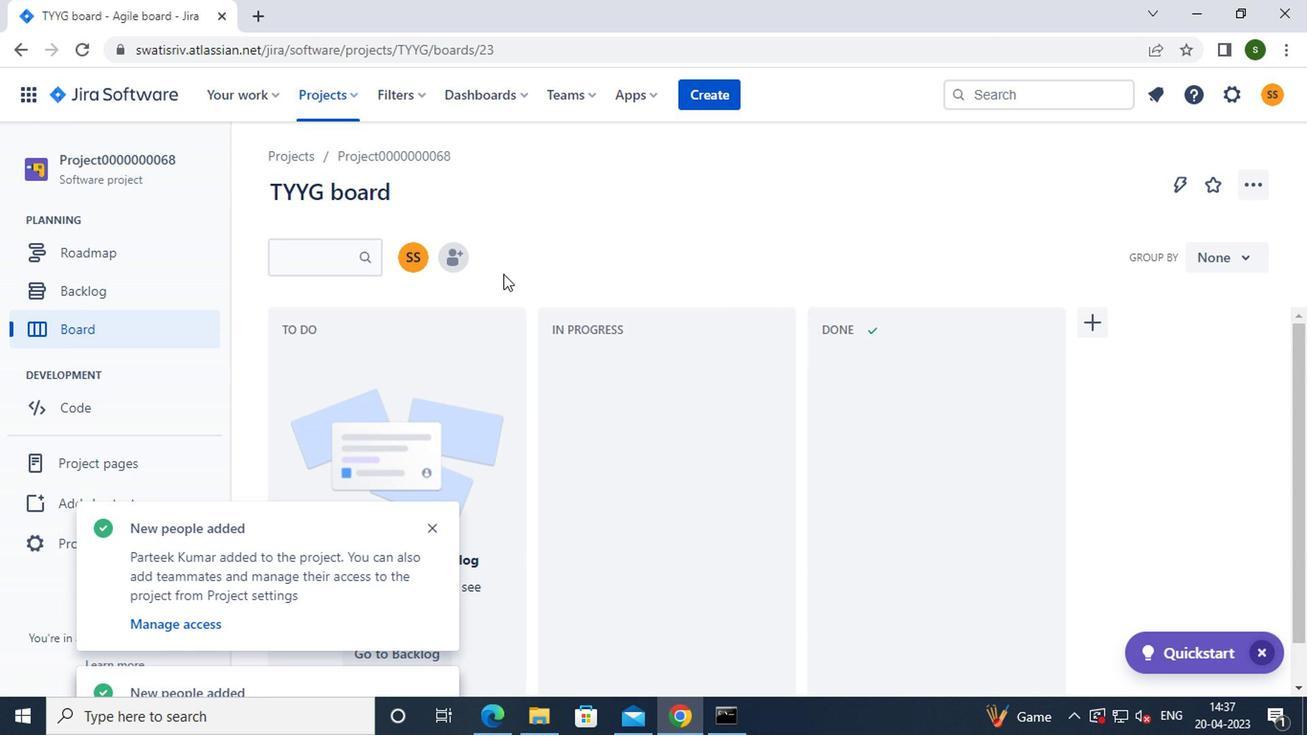 
Action: Mouse pressed left at (462, 258)
Screenshot: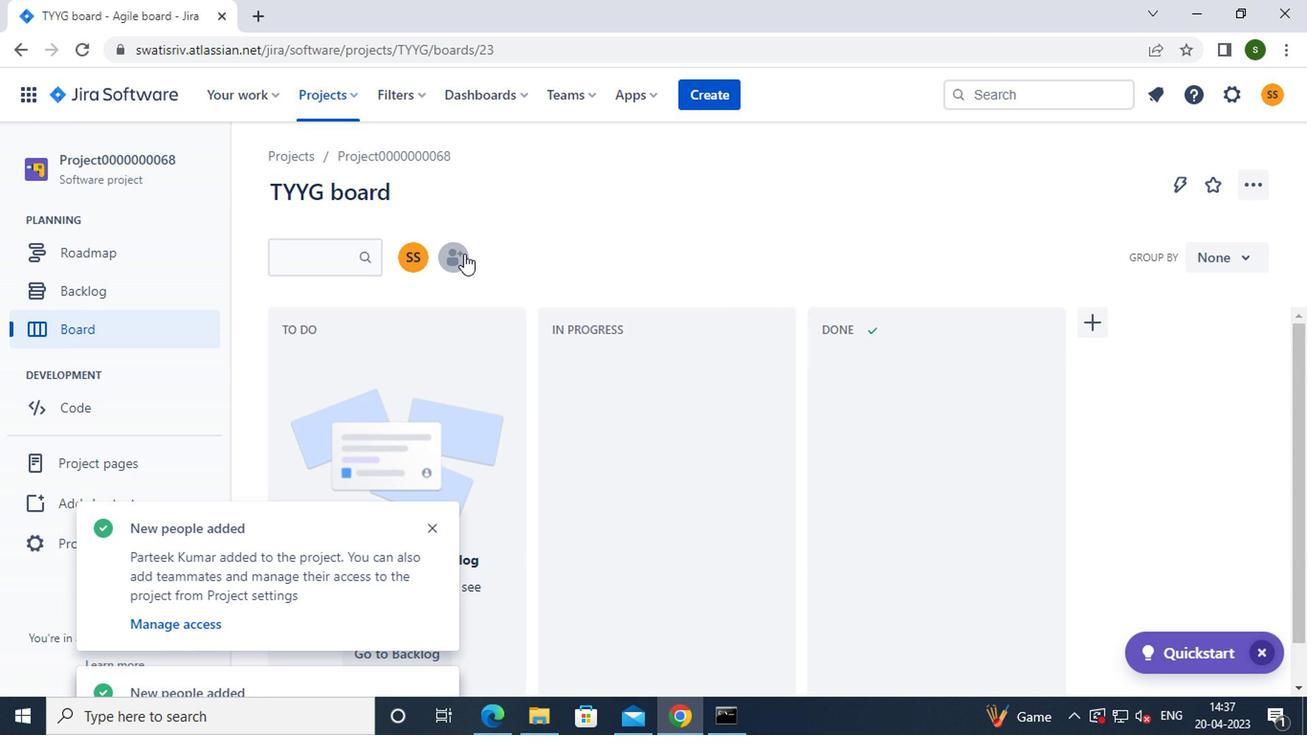 
Action: Mouse moved to (586, 217)
Screenshot: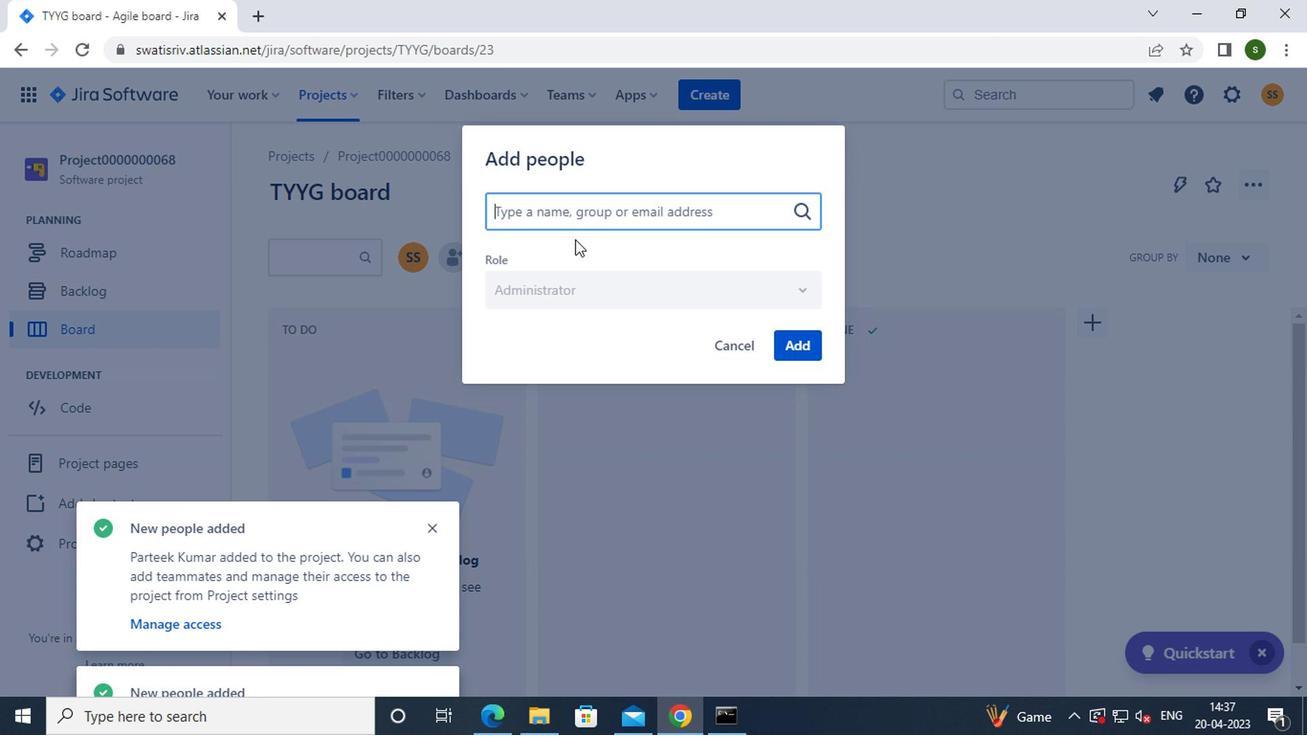 
Action: Key pressed v
Screenshot: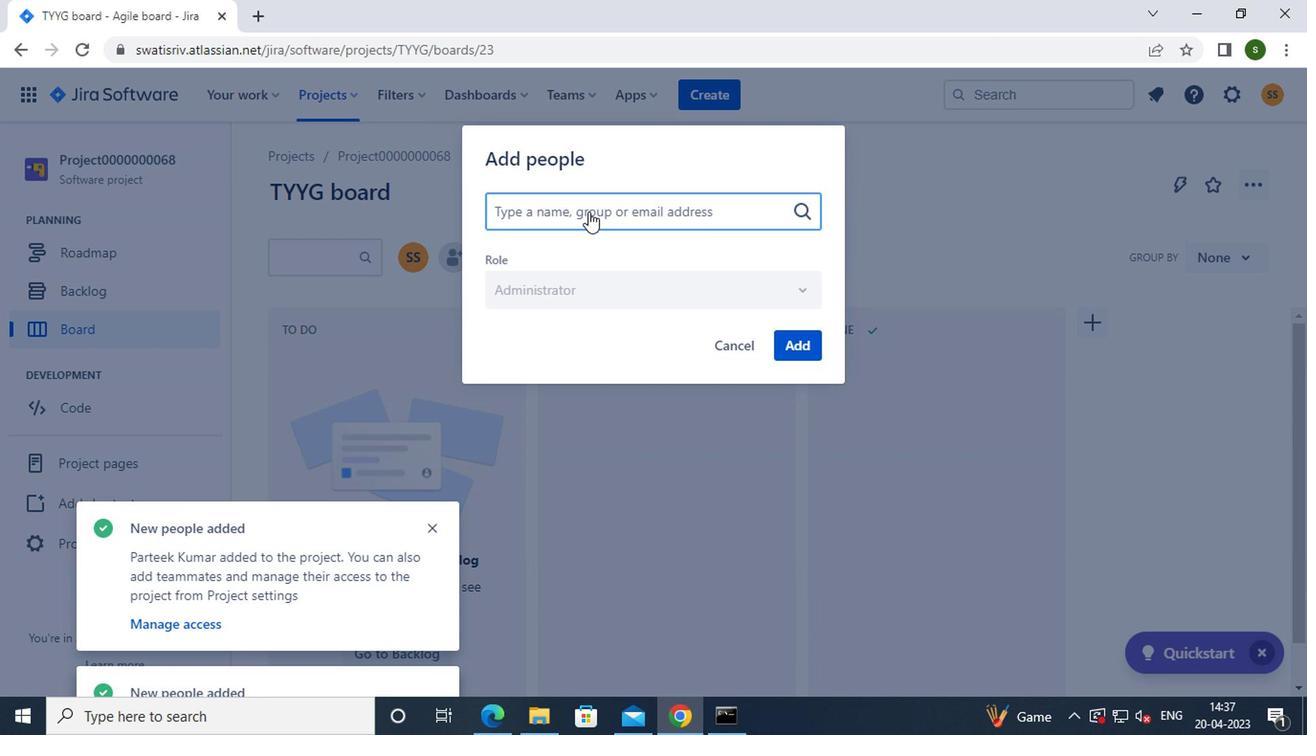 
Action: Mouse moved to (565, 349)
Screenshot: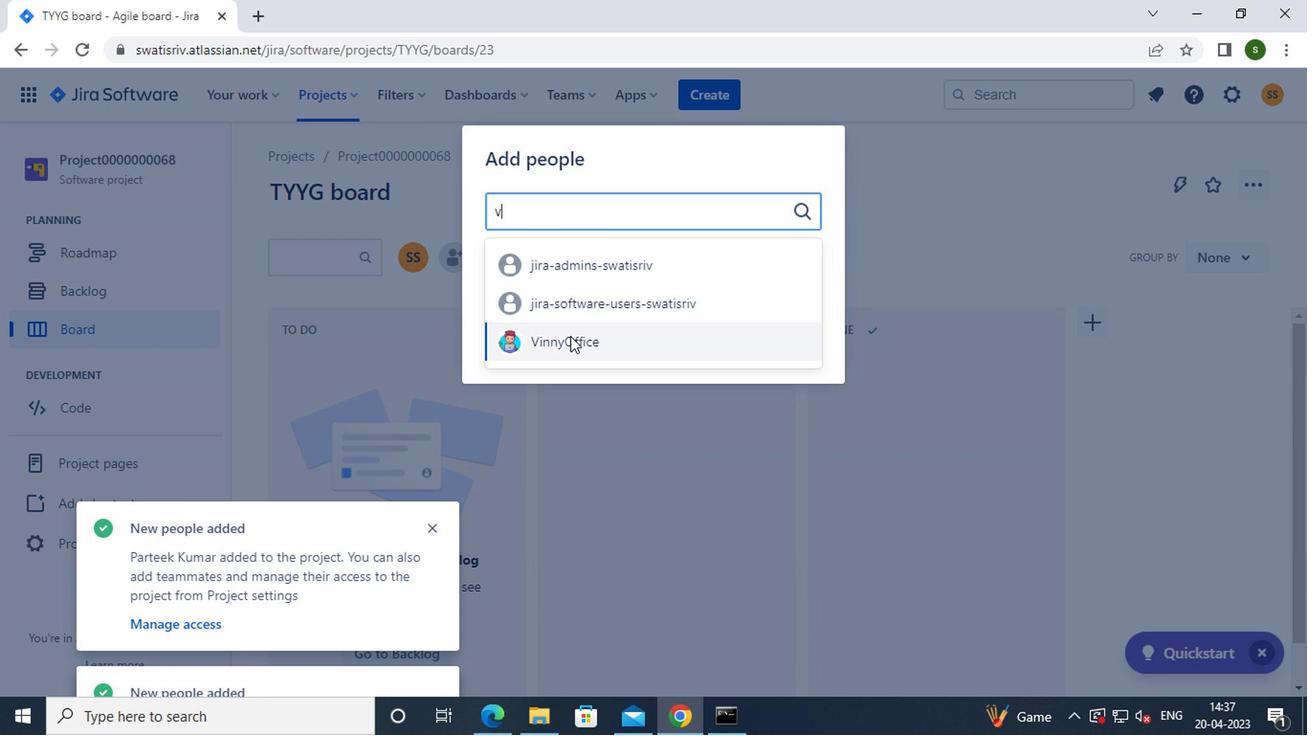 
Action: Mouse pressed left at (565, 349)
Screenshot: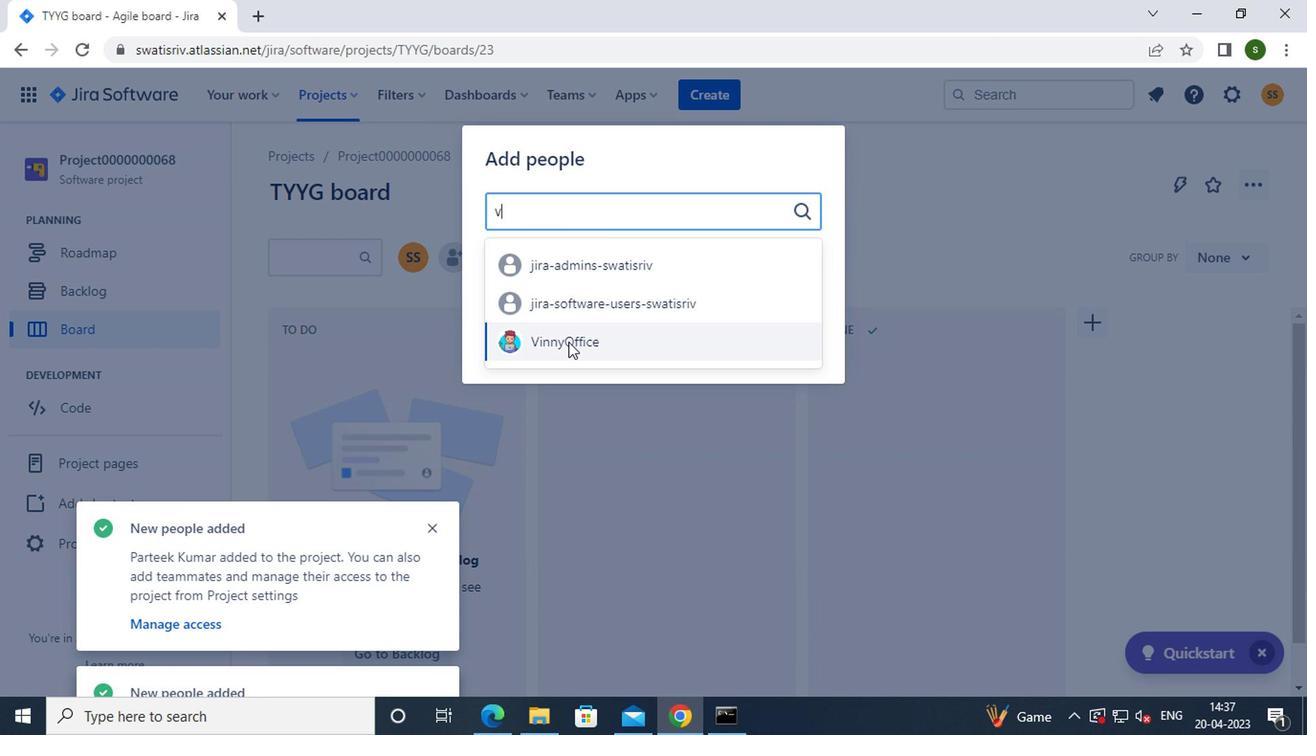 
Action: Mouse moved to (804, 346)
Screenshot: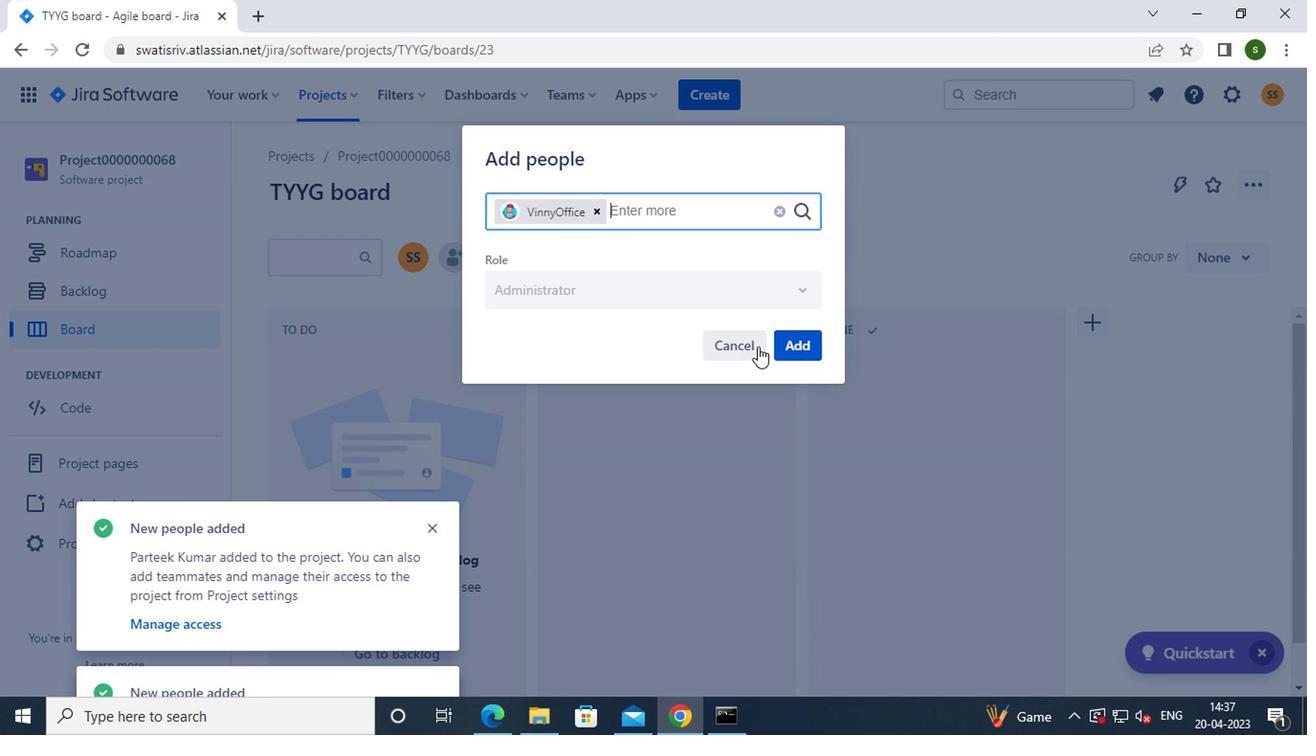 
Action: Mouse pressed left at (804, 346)
Screenshot: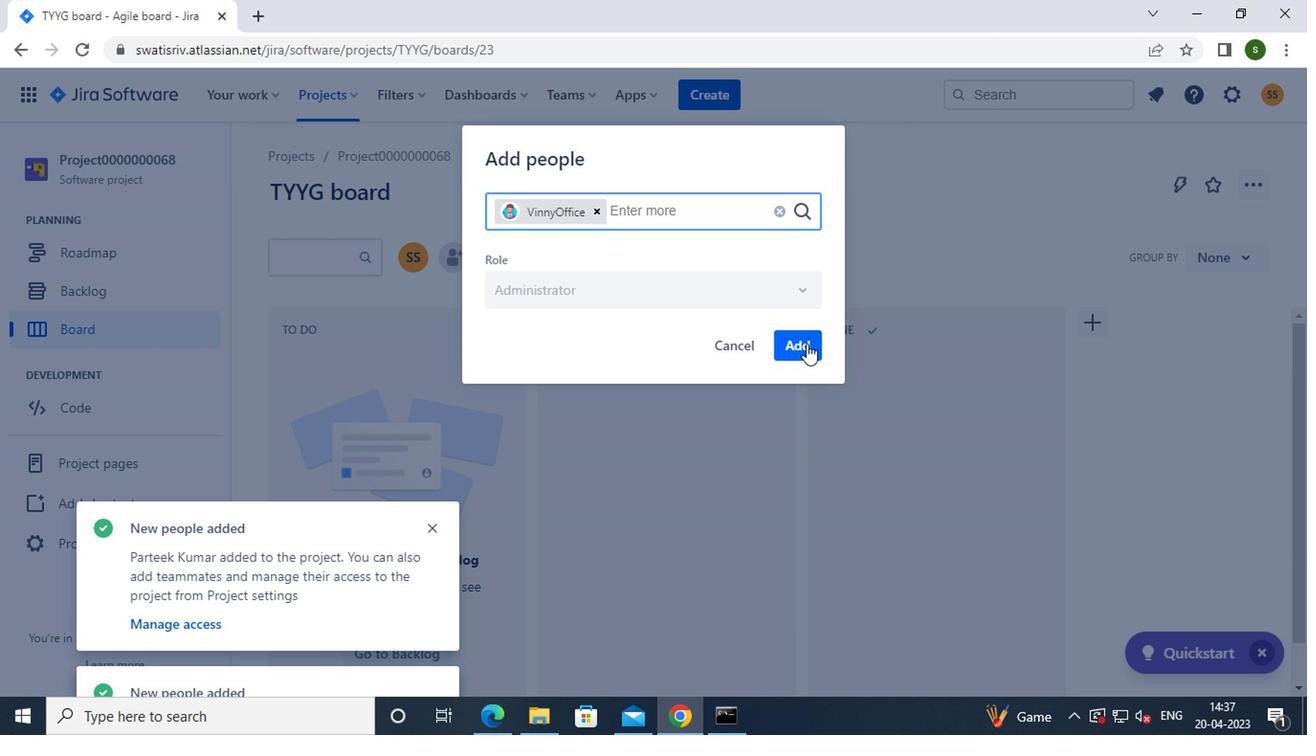 
Action: Mouse moved to (344, 108)
Screenshot: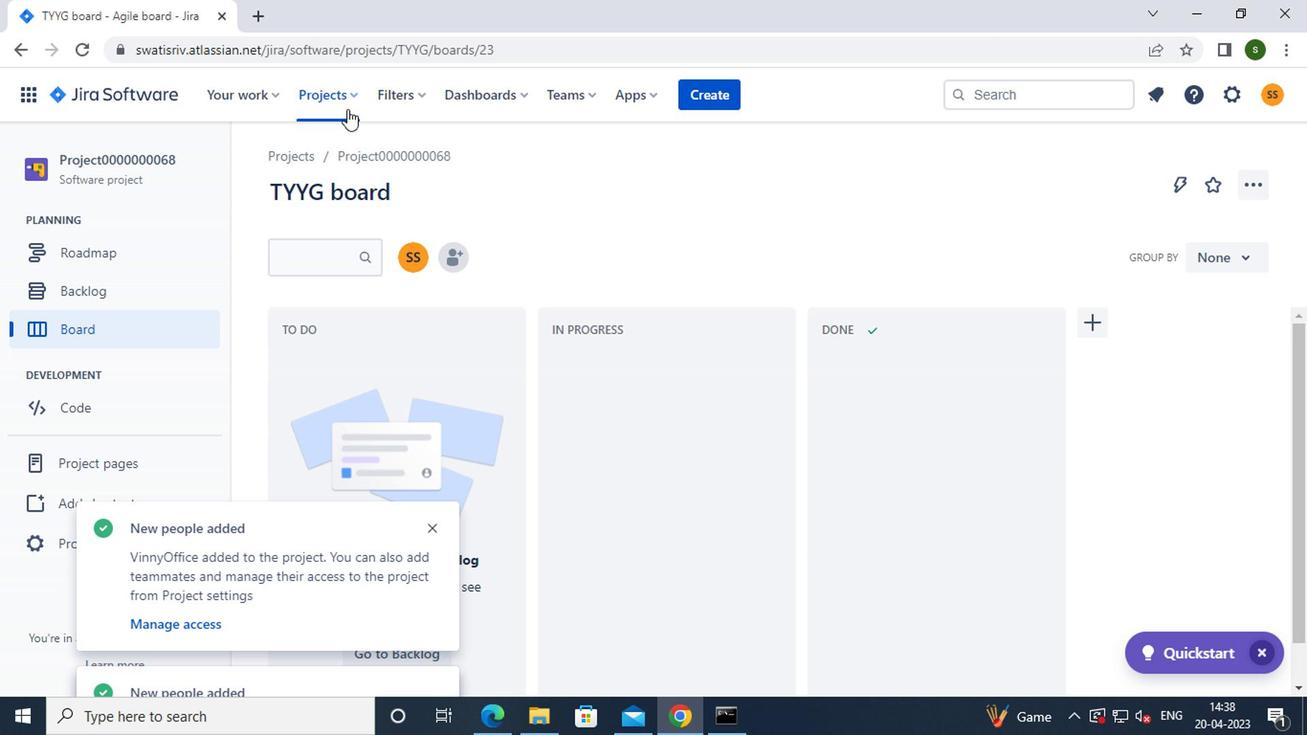 
Action: Mouse pressed left at (344, 108)
Screenshot: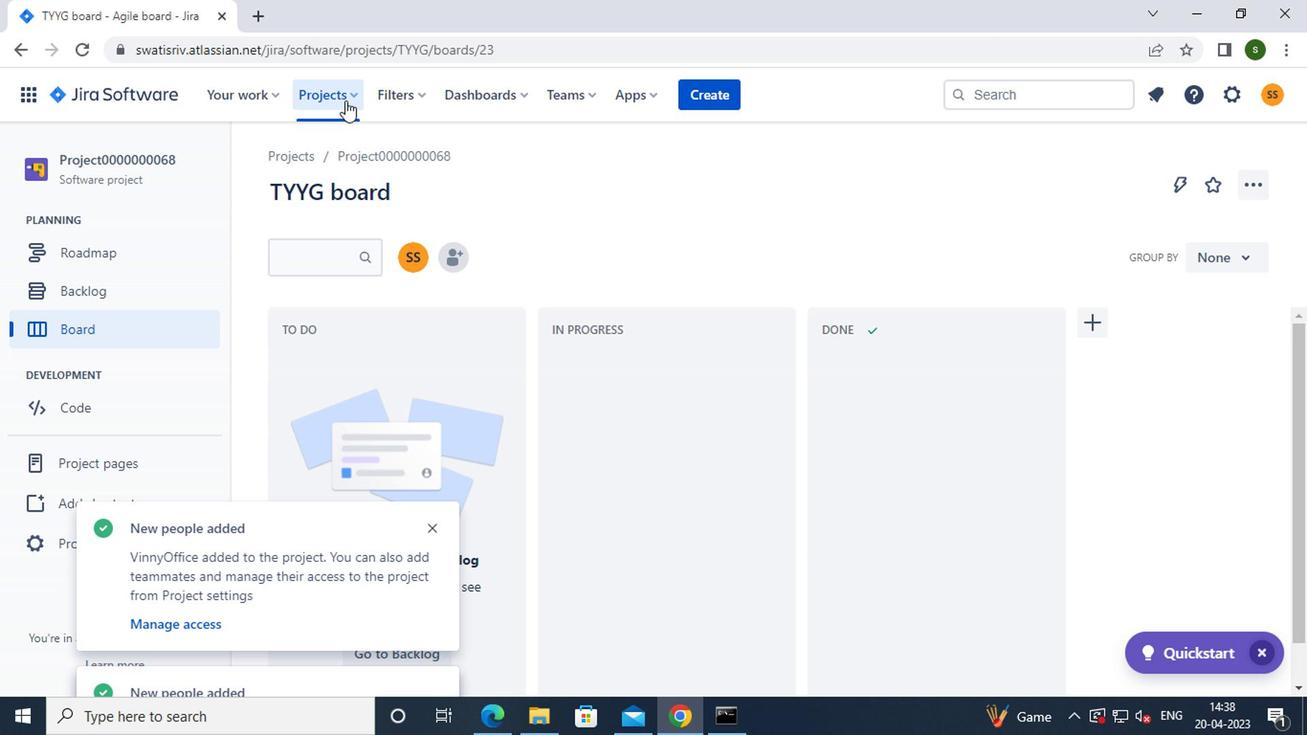
Action: Mouse moved to (381, 221)
Screenshot: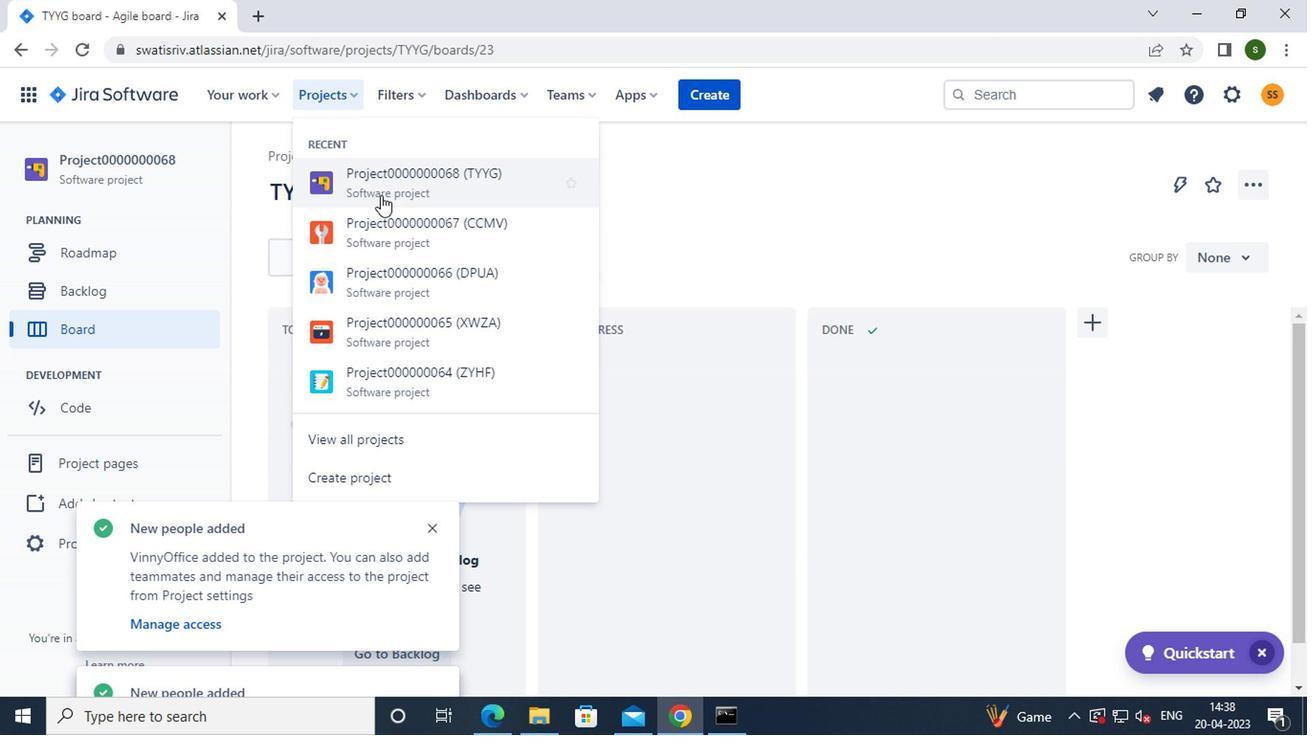 
Action: Mouse pressed left at (381, 221)
Screenshot: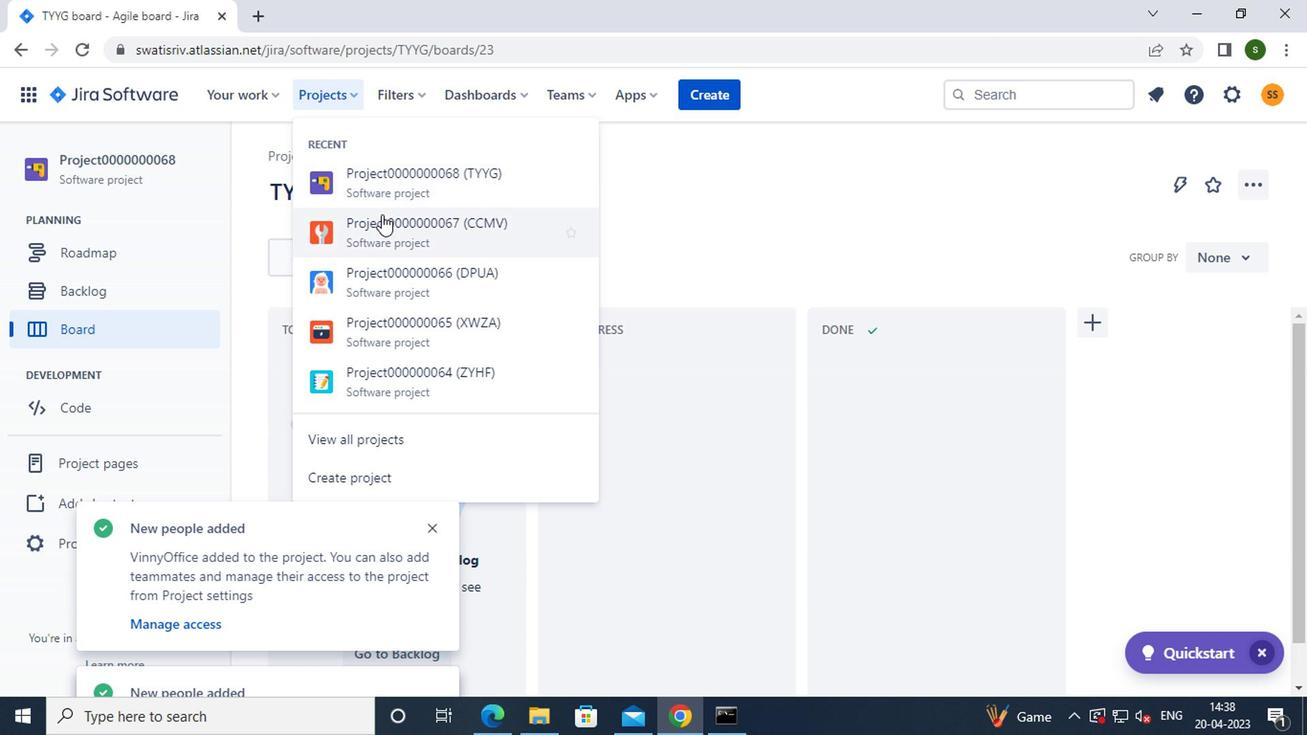 
Action: Mouse moved to (428, 528)
Screenshot: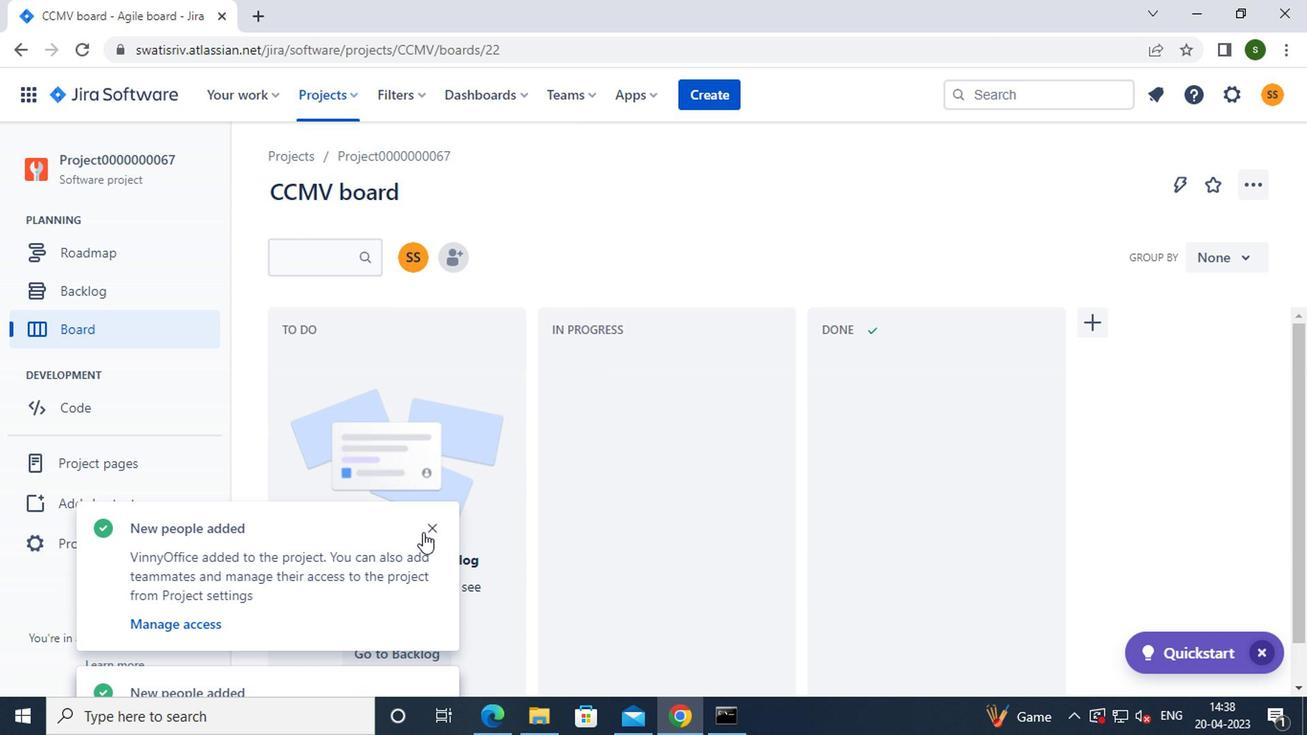 
Action: Mouse pressed left at (428, 528)
Screenshot: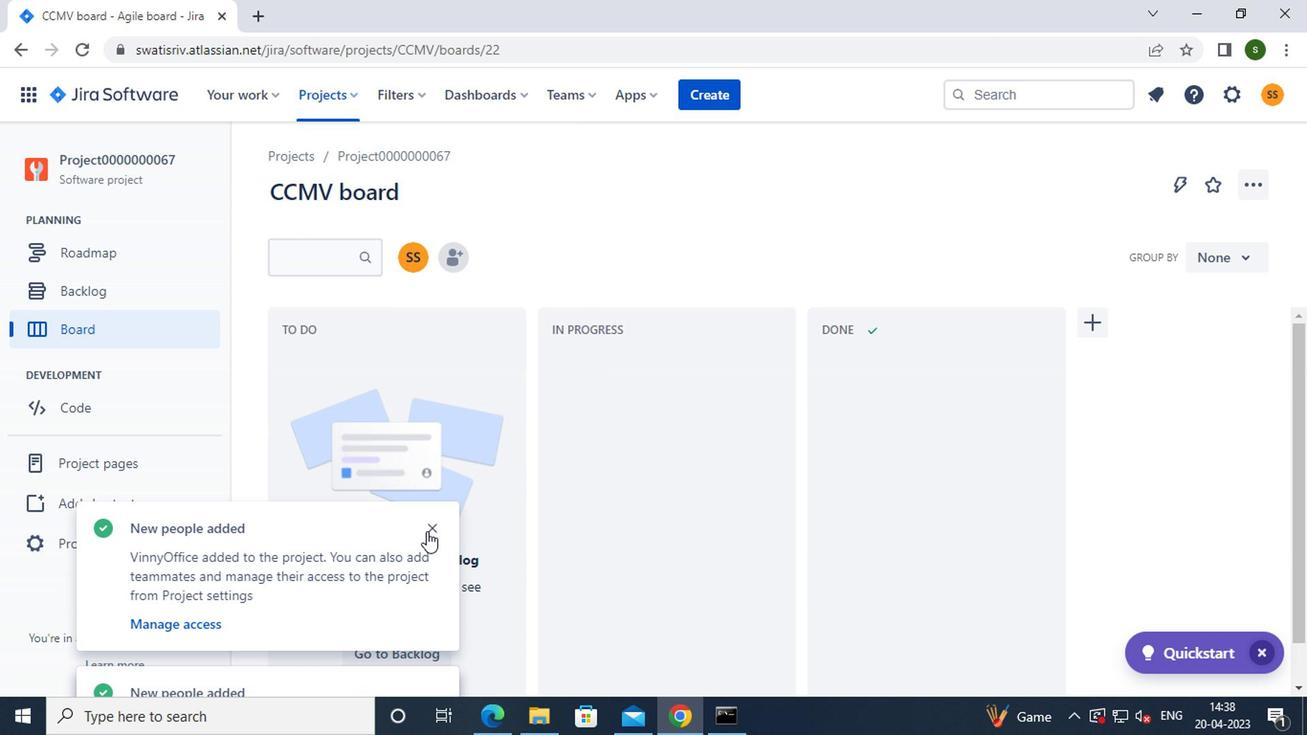 
Action: Mouse pressed left at (428, 528)
Screenshot: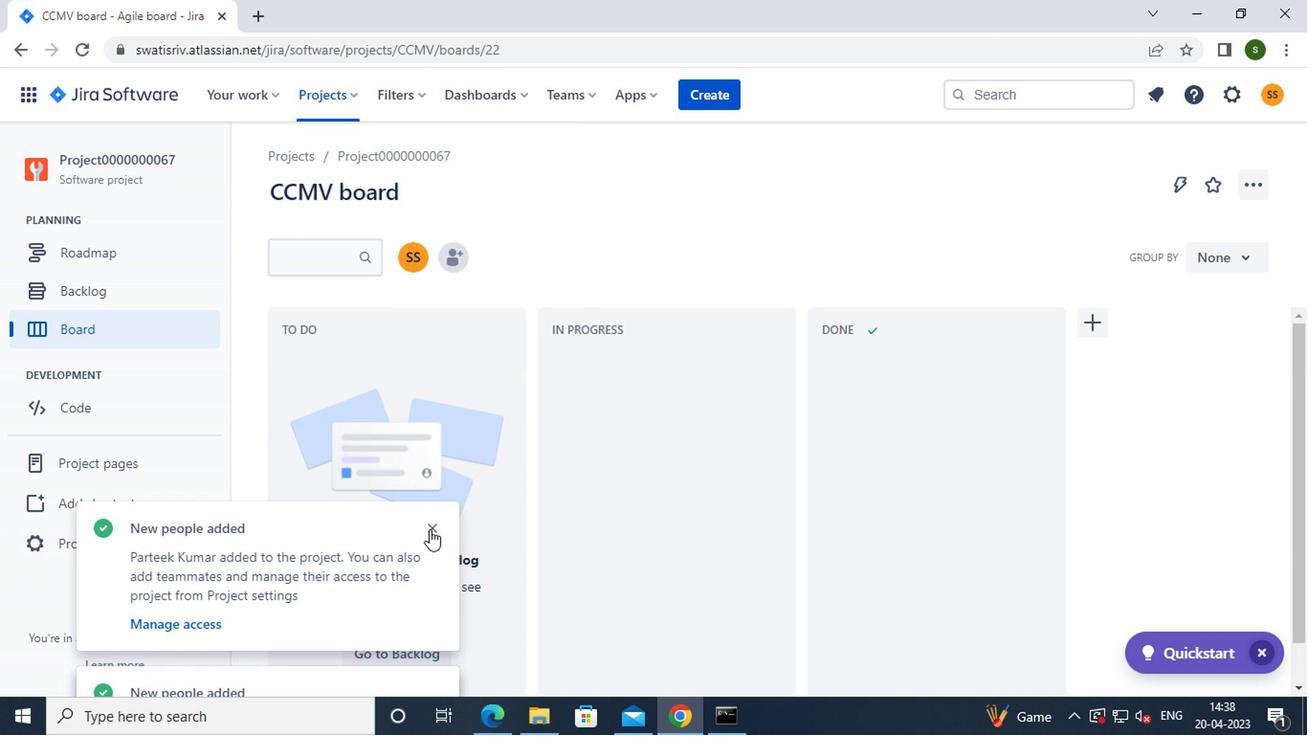 
Action: Mouse pressed left at (428, 528)
Screenshot: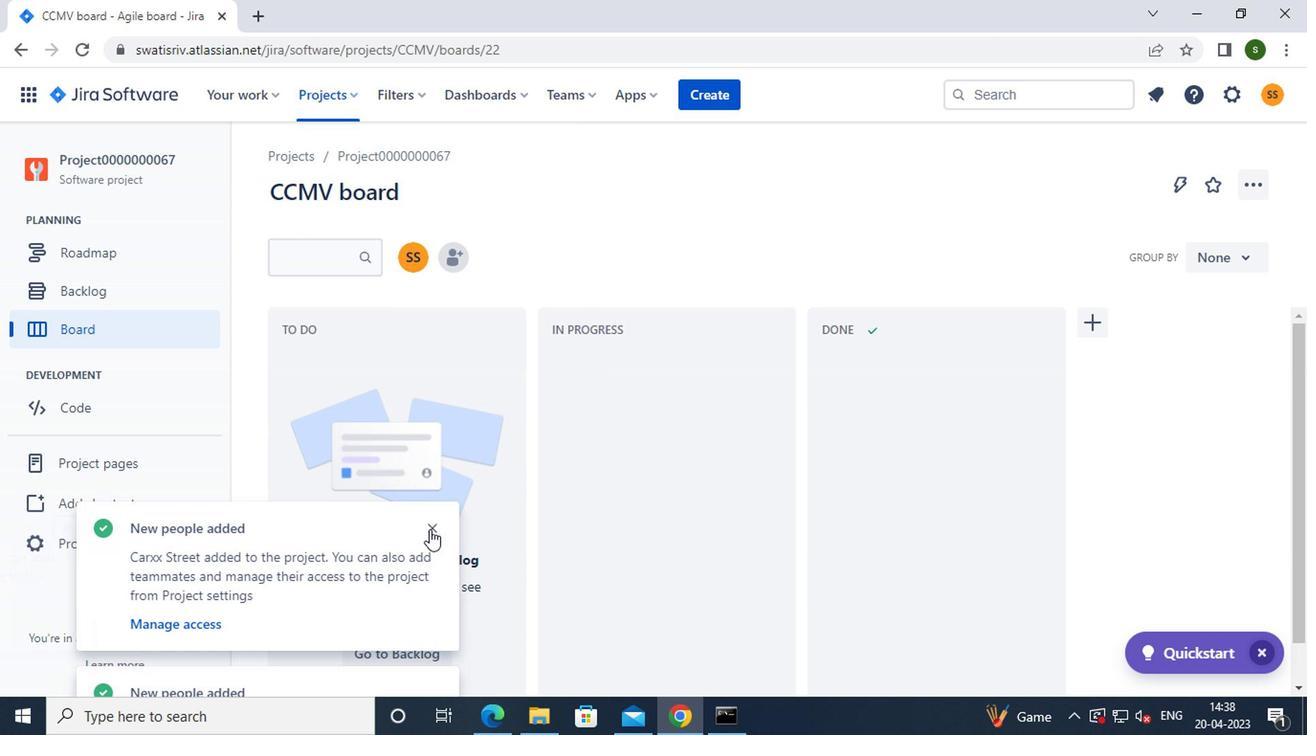 
Action: Mouse pressed left at (428, 528)
Screenshot: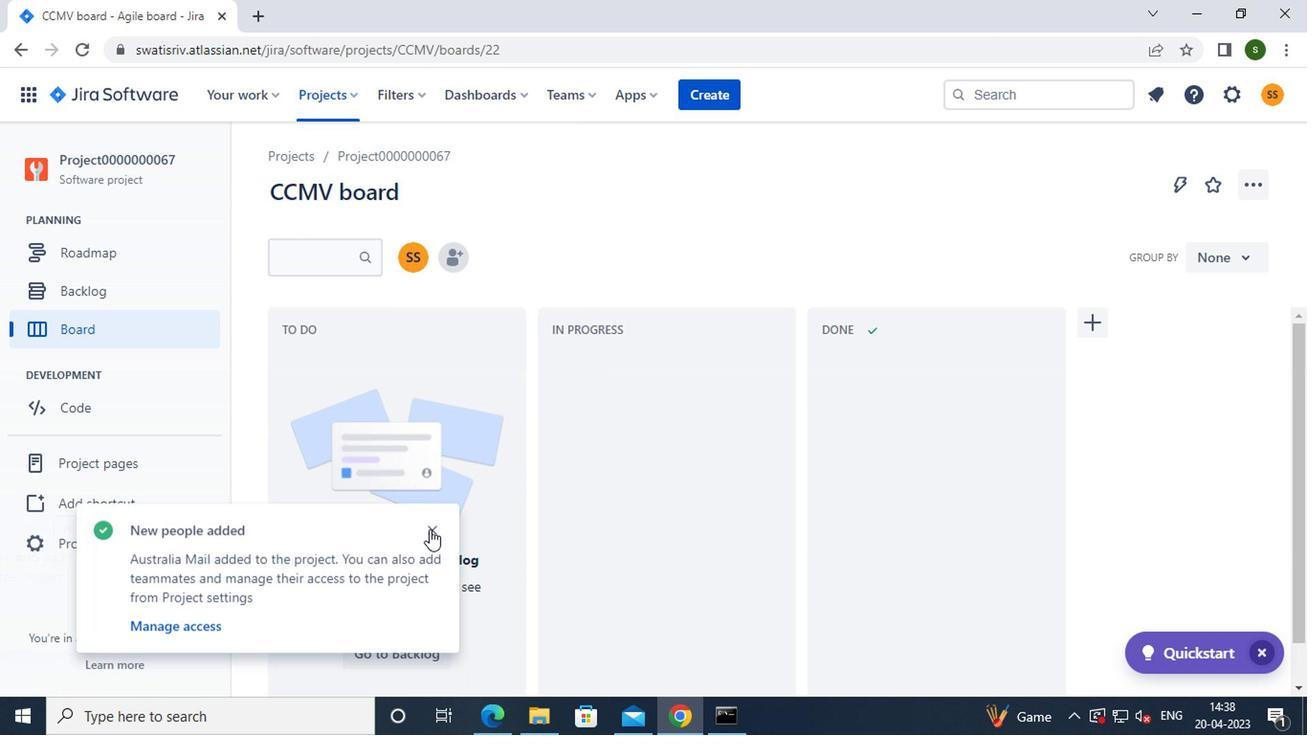 
Action: Mouse moved to (119, 544)
Screenshot: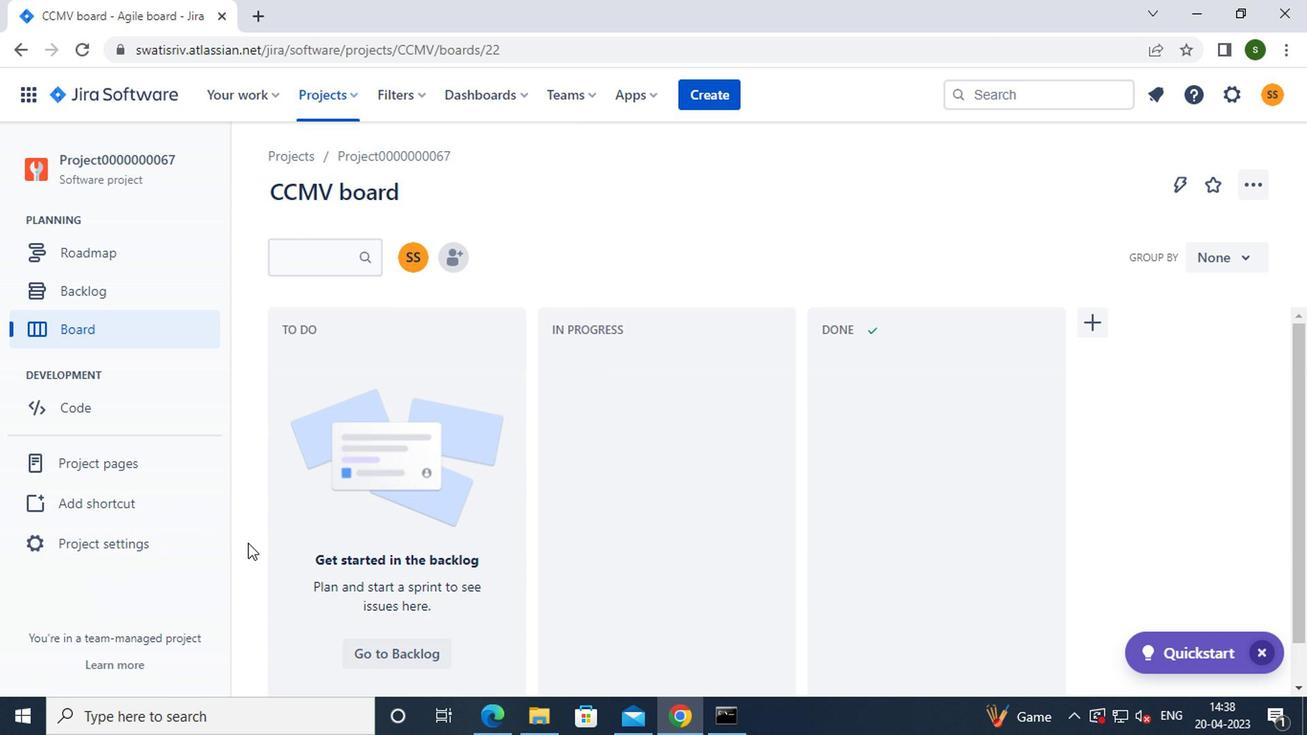 
Action: Mouse pressed left at (119, 544)
Screenshot: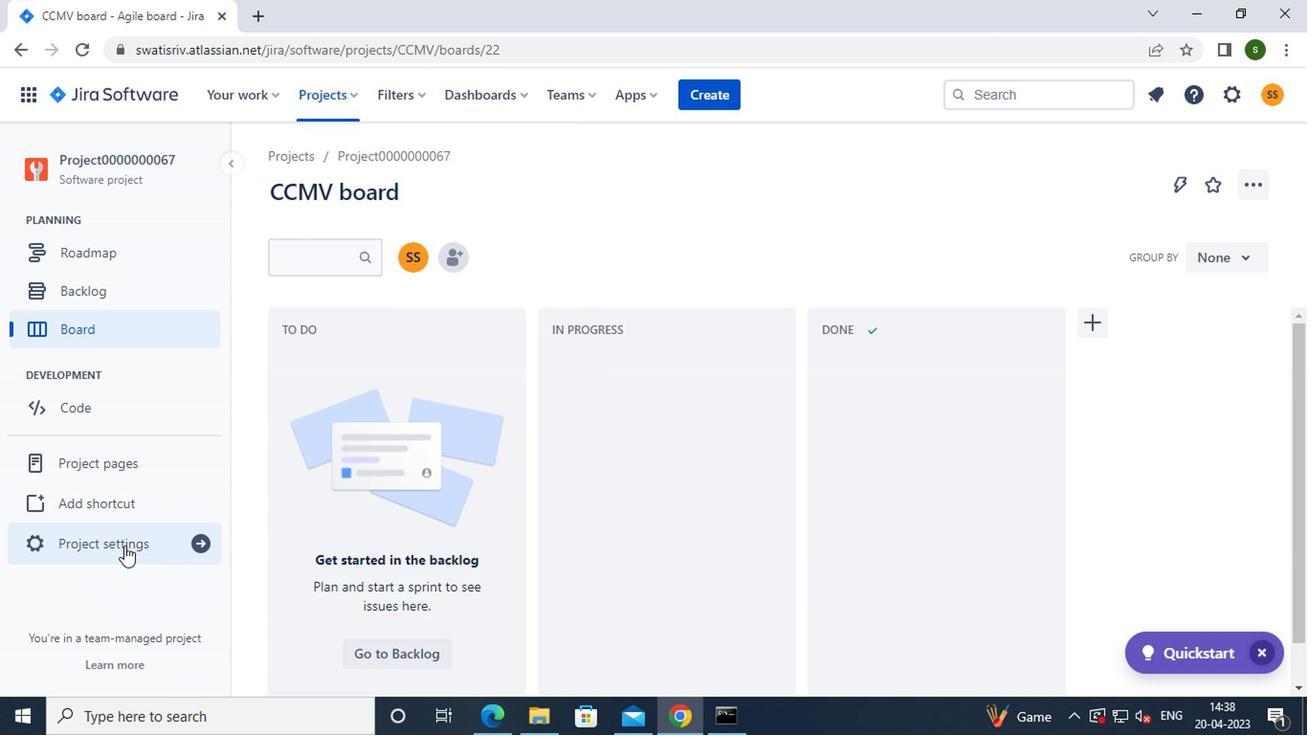 
Action: Mouse moved to (765, 568)
Screenshot: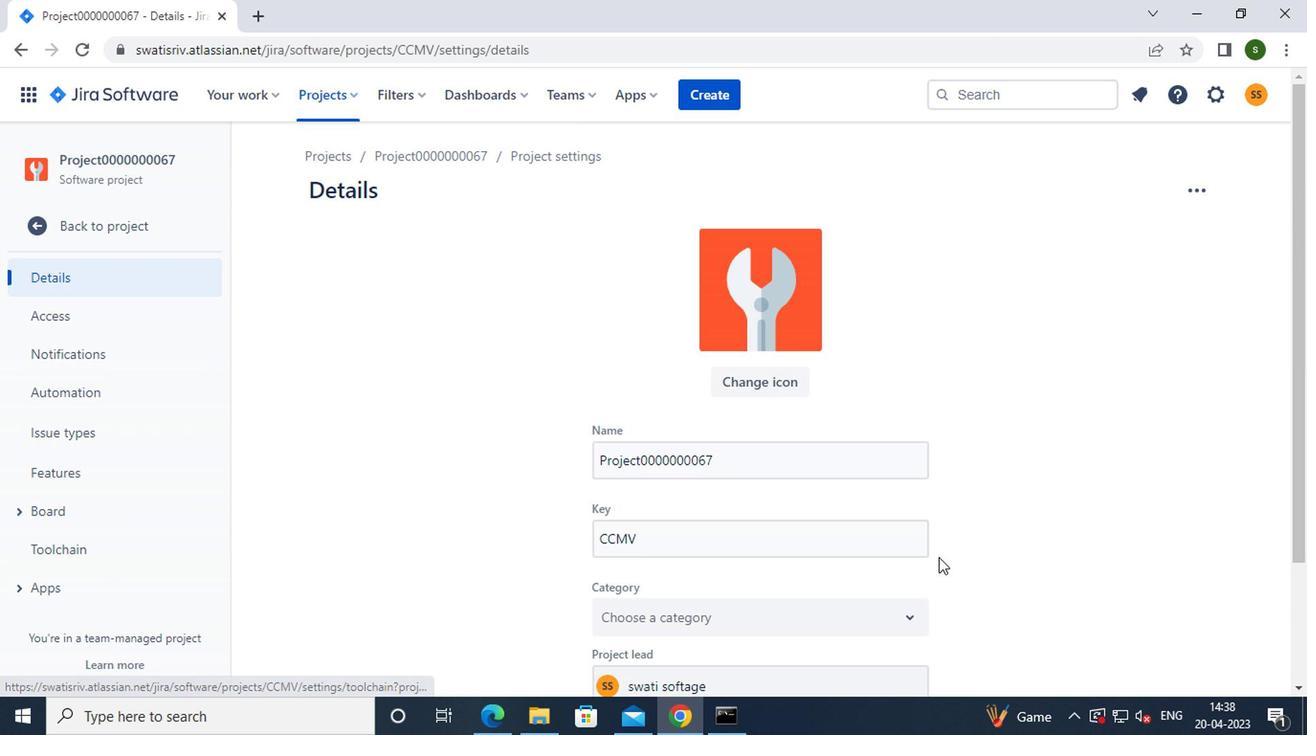
Action: Mouse scrolled (765, 567) with delta (0, 0)
Screenshot: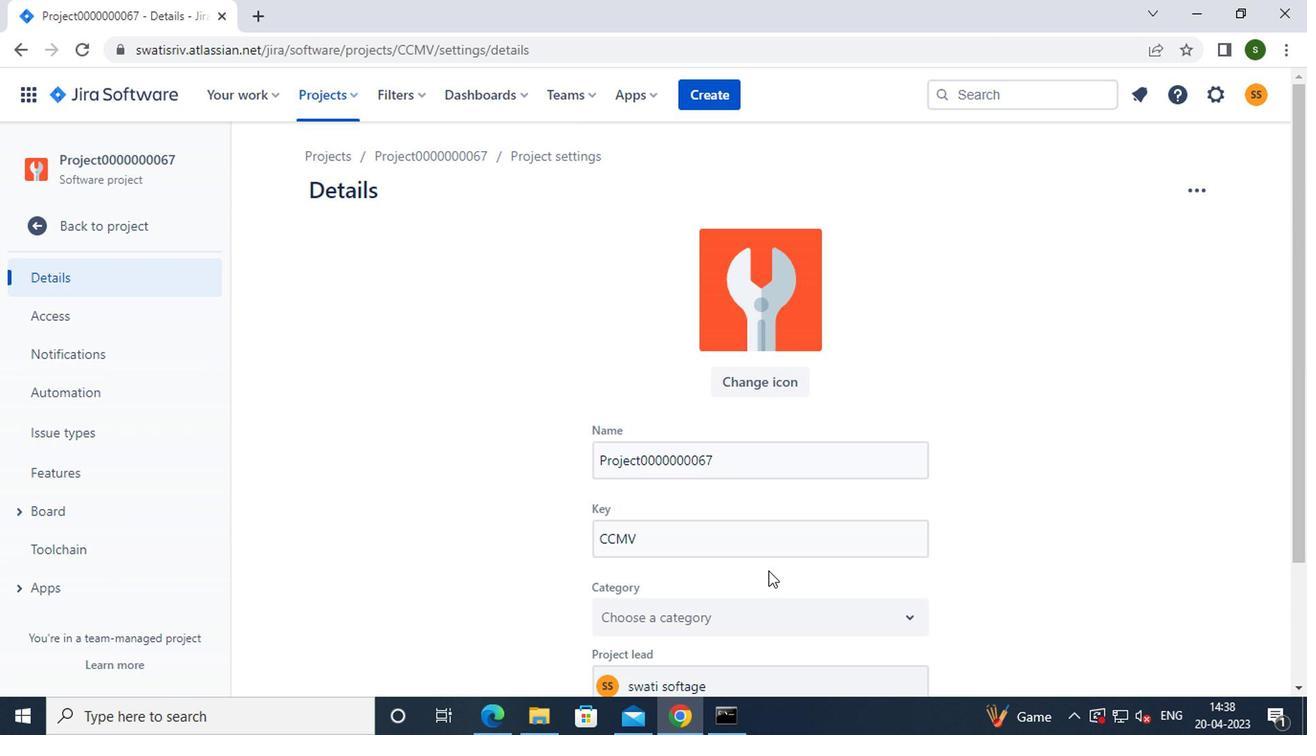 
Action: Mouse scrolled (765, 567) with delta (0, 0)
Screenshot: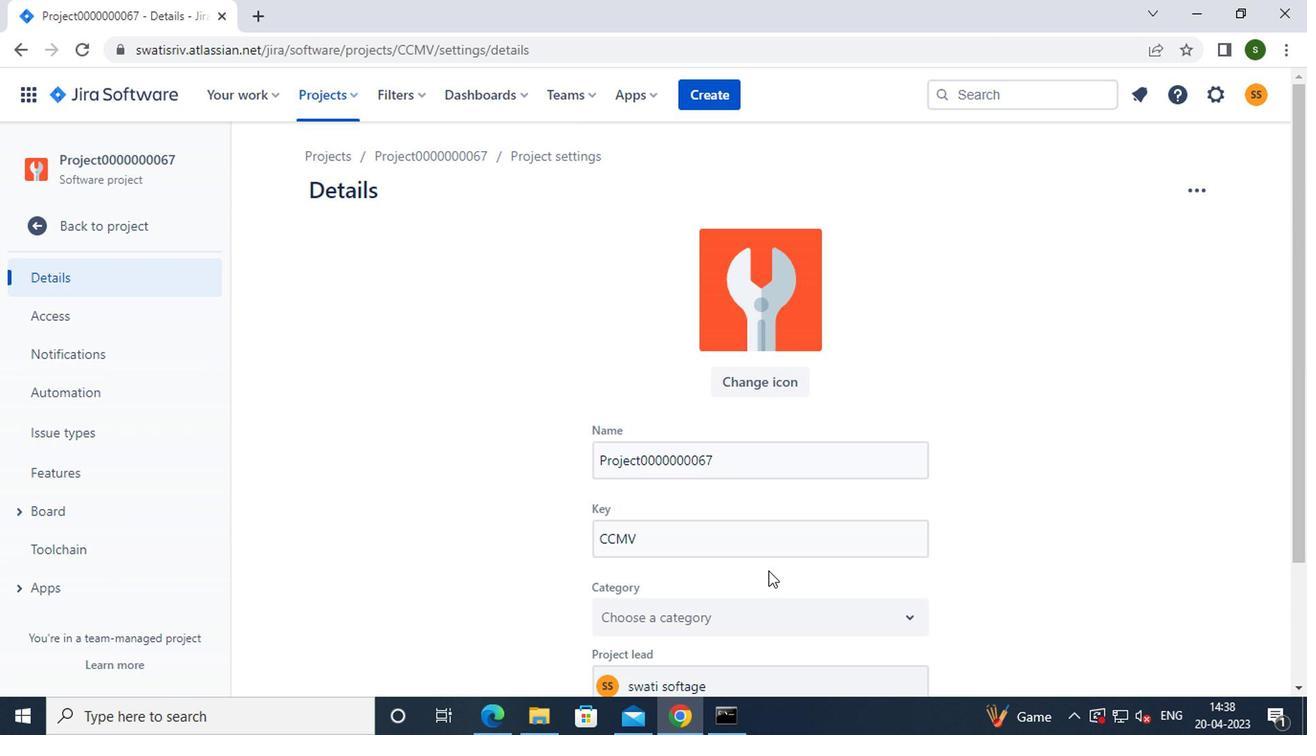 
Action: Mouse moved to (707, 530)
Screenshot: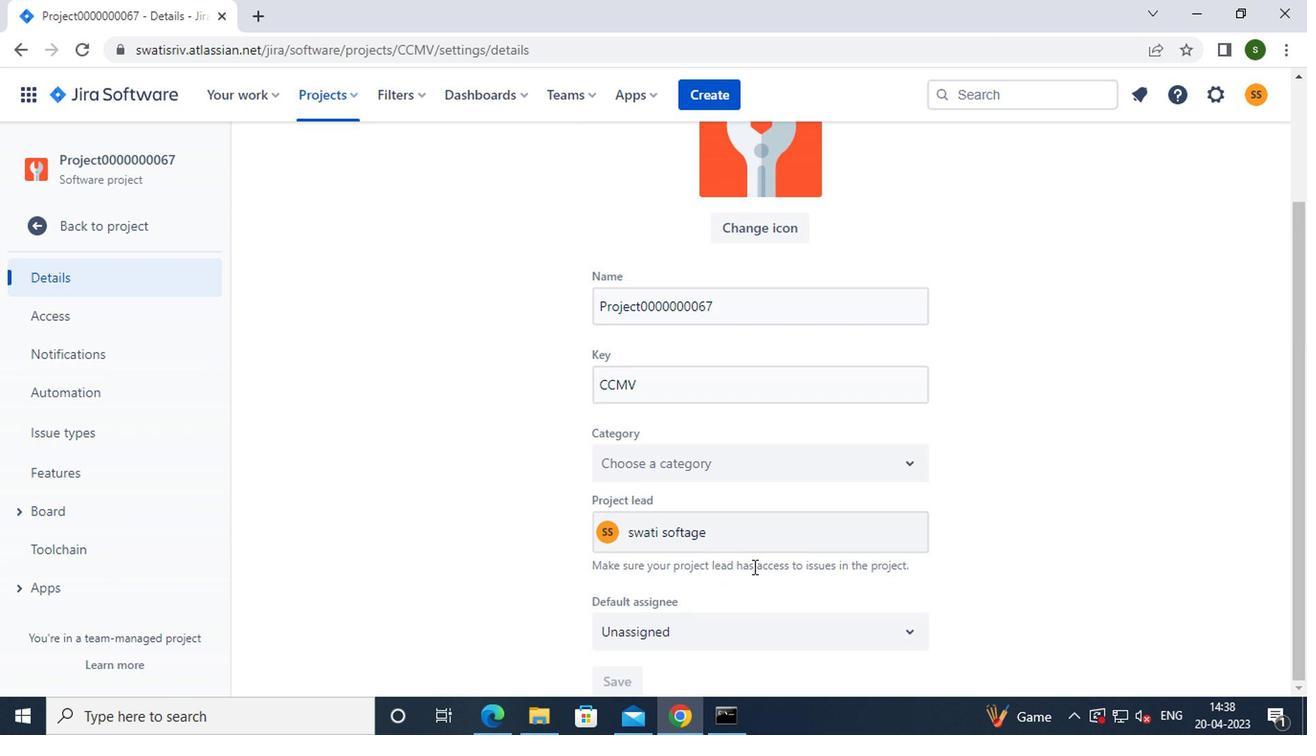 
Action: Mouse pressed left at (707, 530)
Screenshot: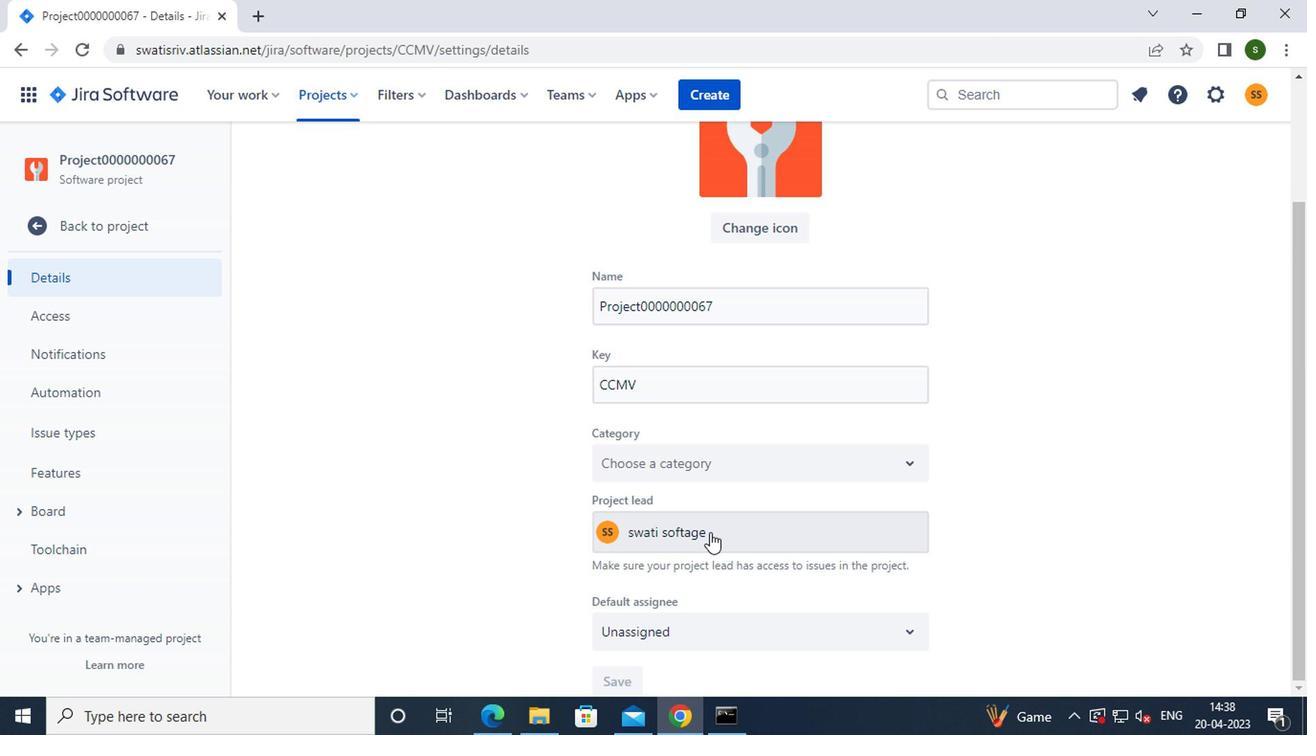 
Action: Mouse moved to (713, 304)
Screenshot: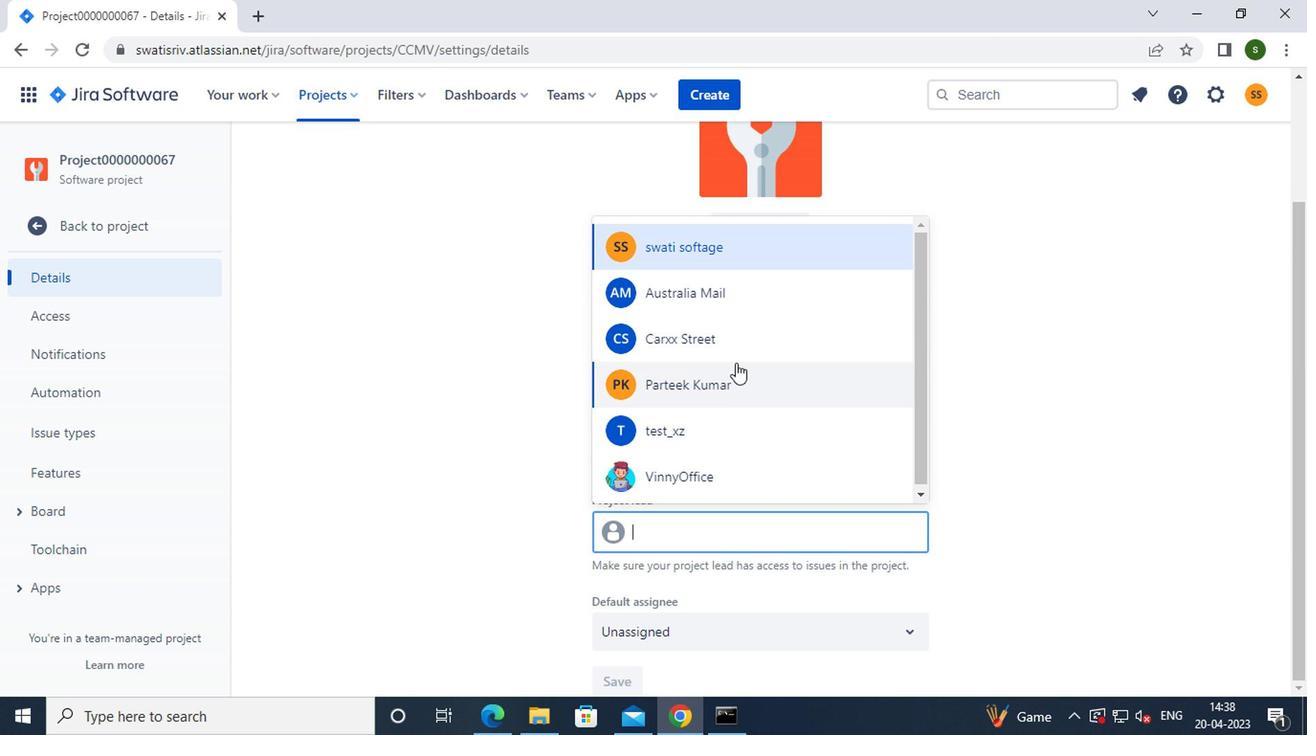 
Action: Mouse pressed left at (713, 304)
Screenshot: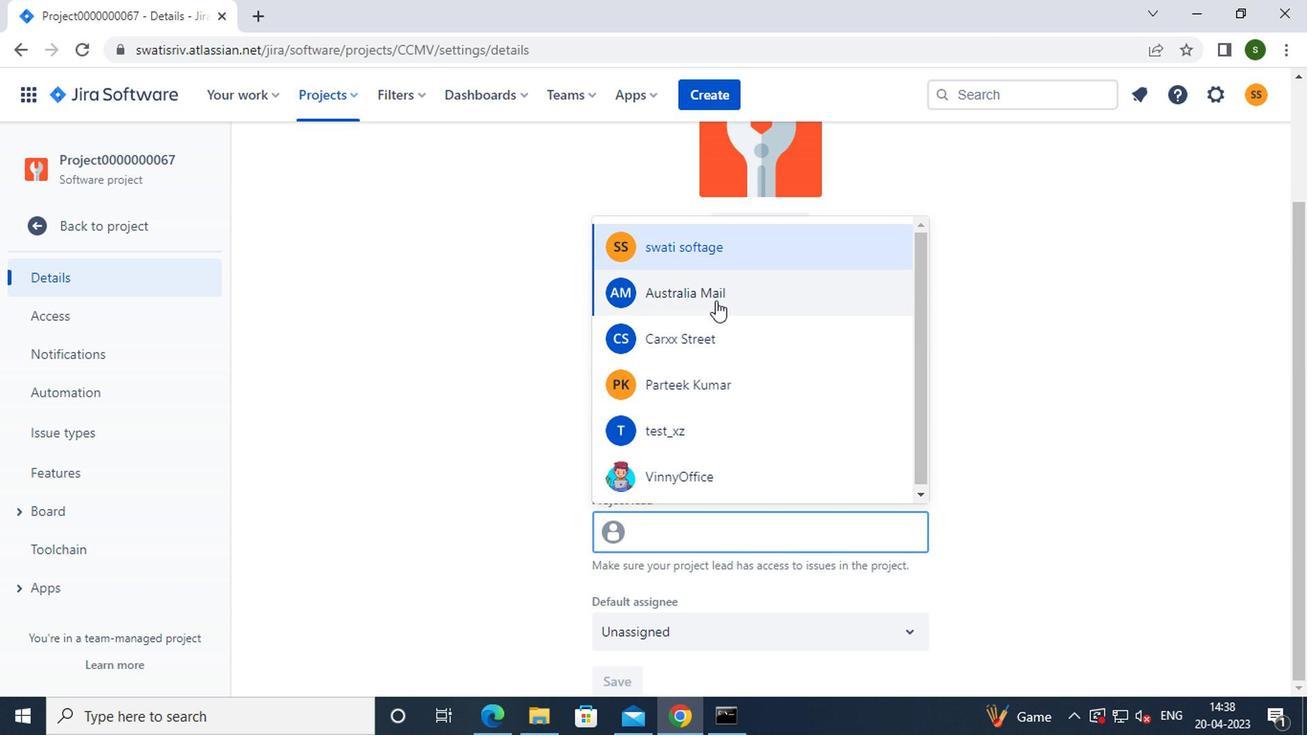 
Action: Mouse moved to (947, 463)
Screenshot: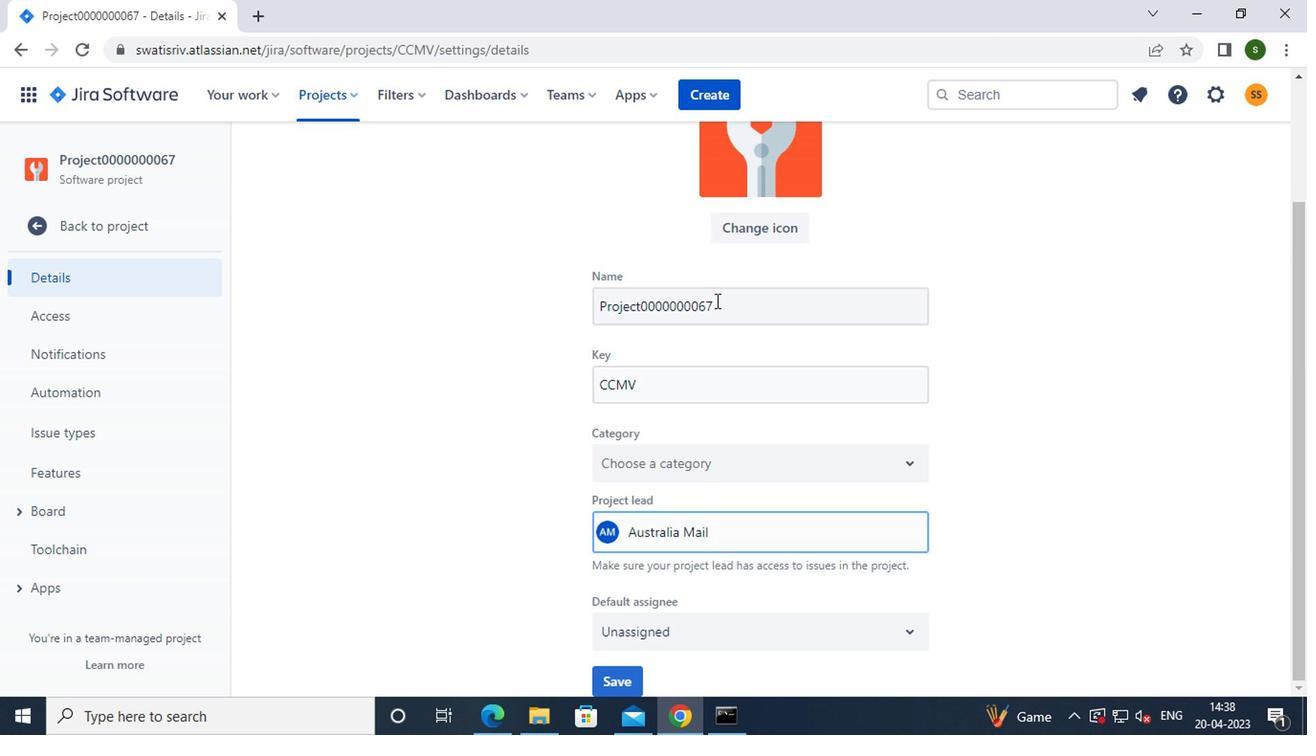
Action: Mouse scrolled (947, 462) with delta (0, 0)
Screenshot: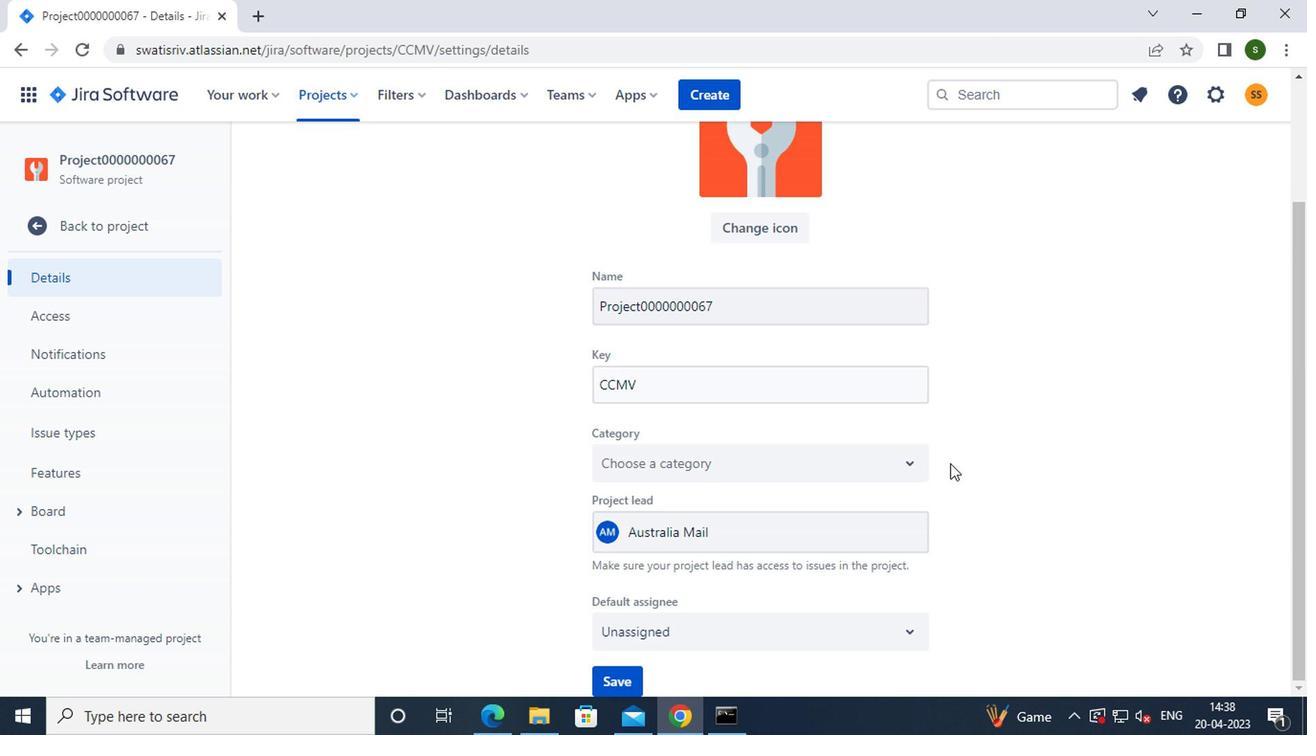 
Action: Mouse moved to (947, 464)
Screenshot: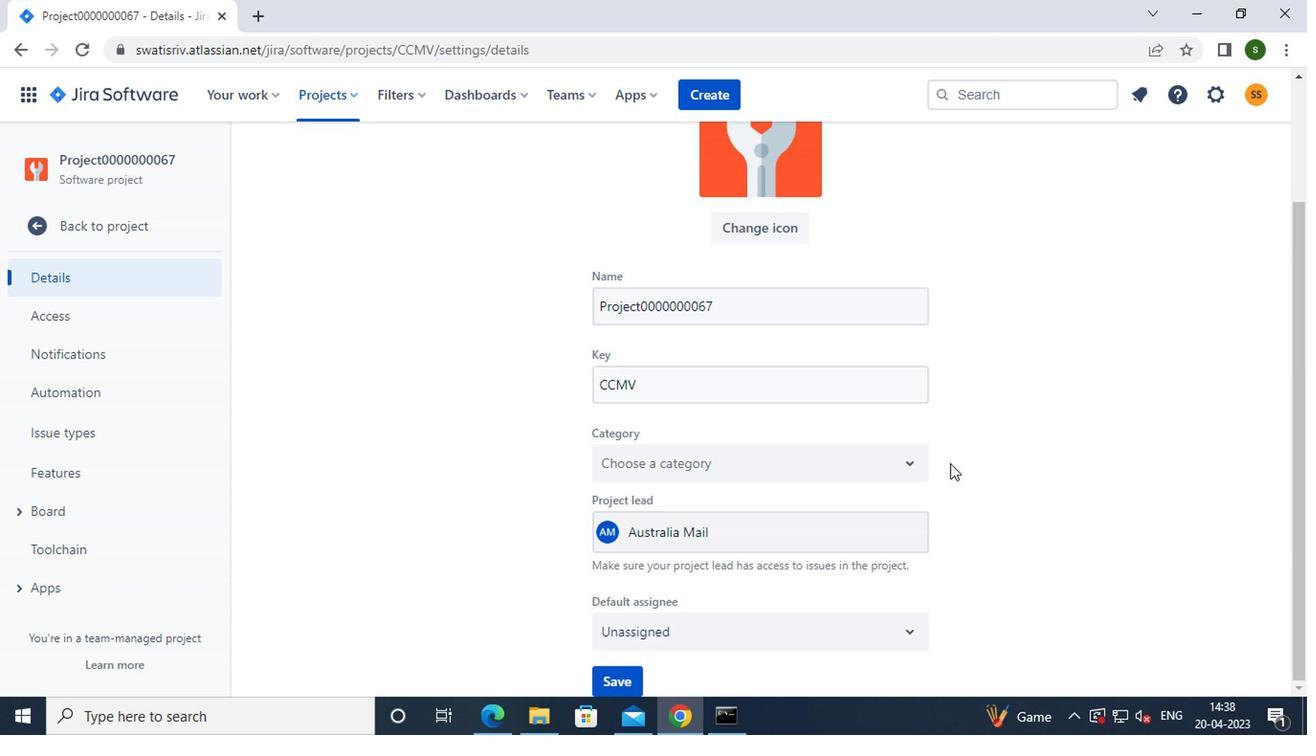 
Action: Mouse scrolled (947, 463) with delta (0, 0)
Screenshot: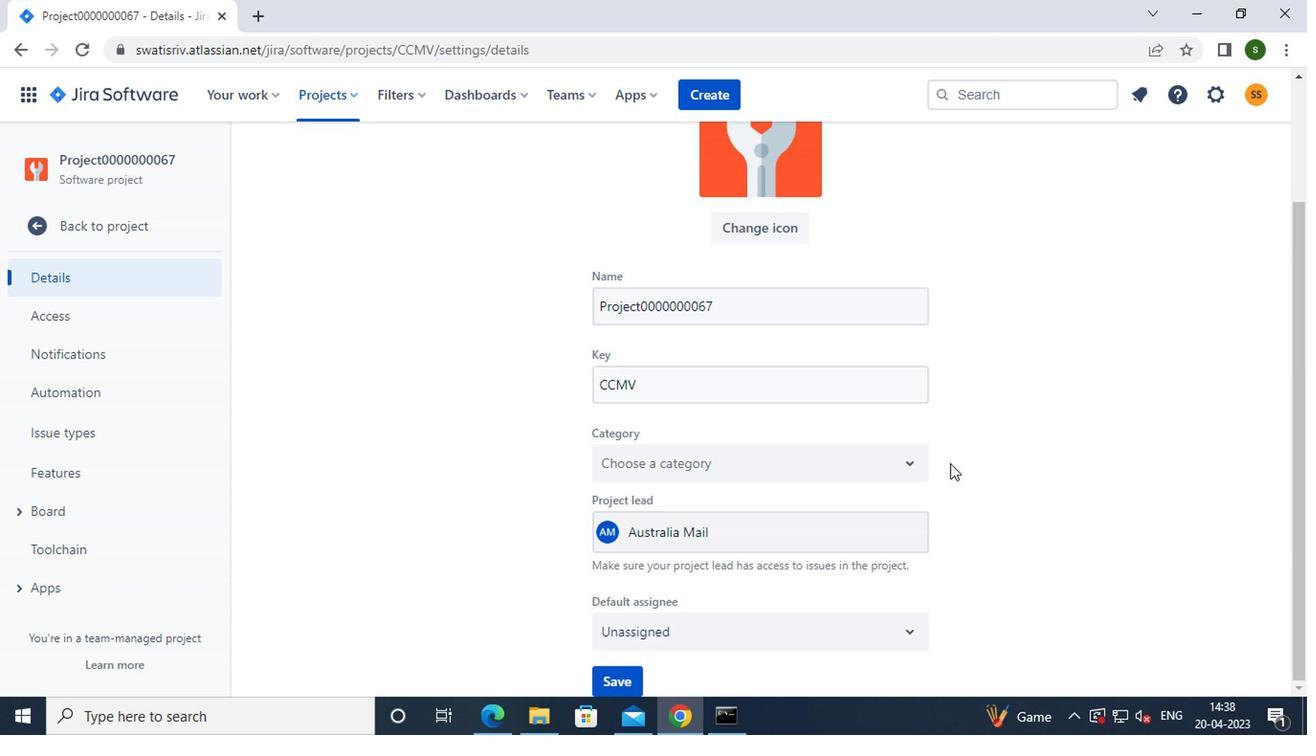 
Action: Mouse moved to (606, 680)
Screenshot: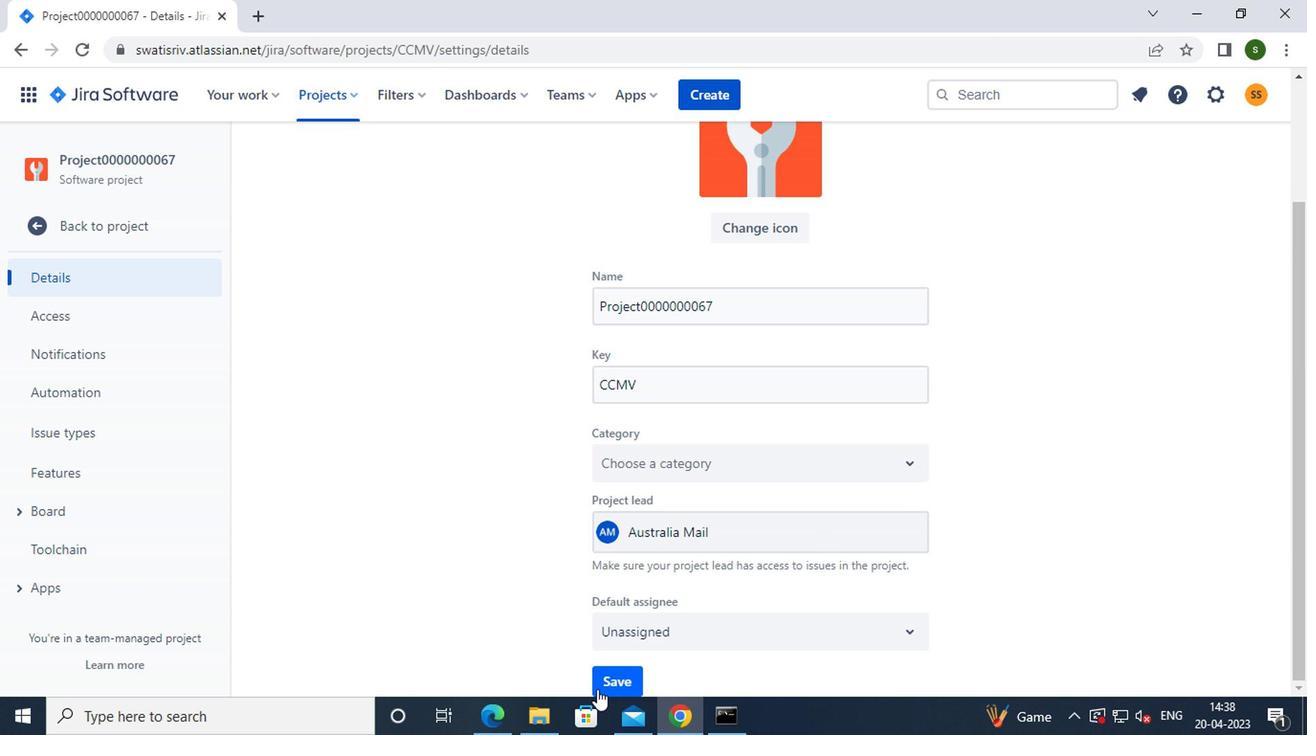 
Action: Mouse pressed left at (606, 680)
Screenshot: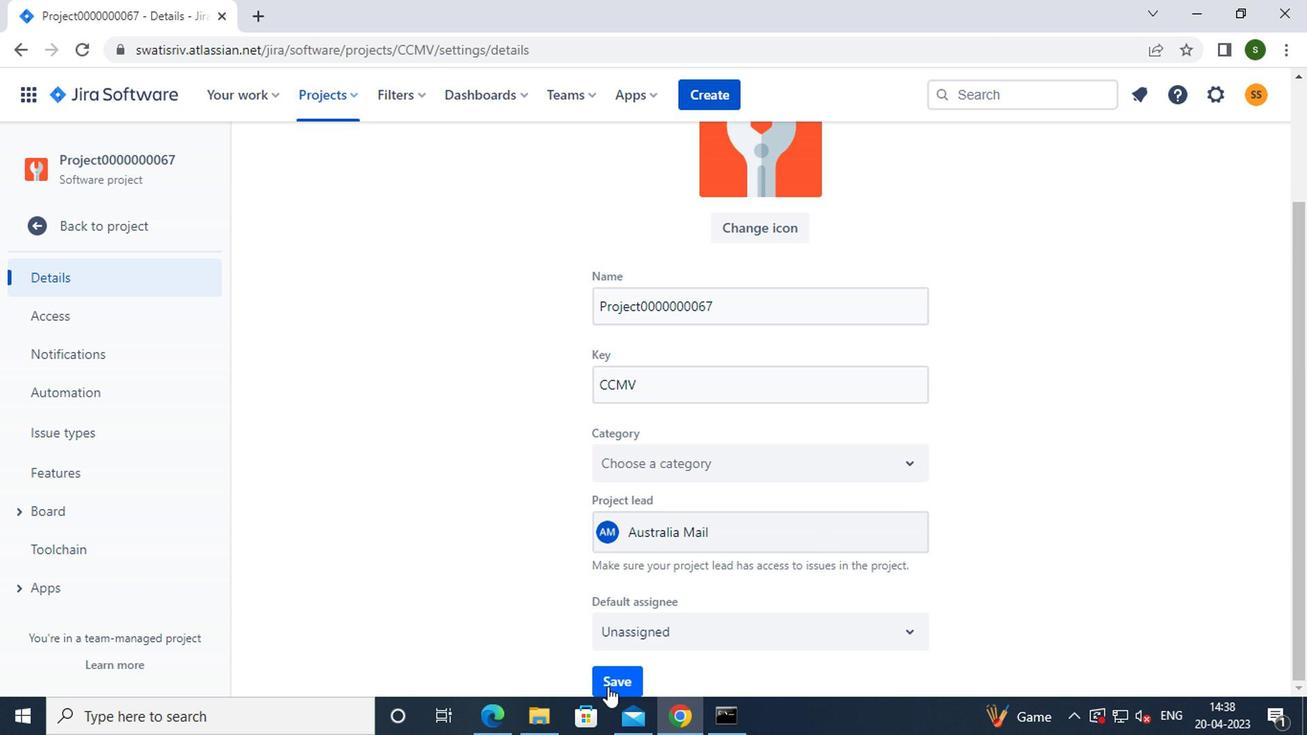 
Action: Mouse moved to (409, 437)
Screenshot: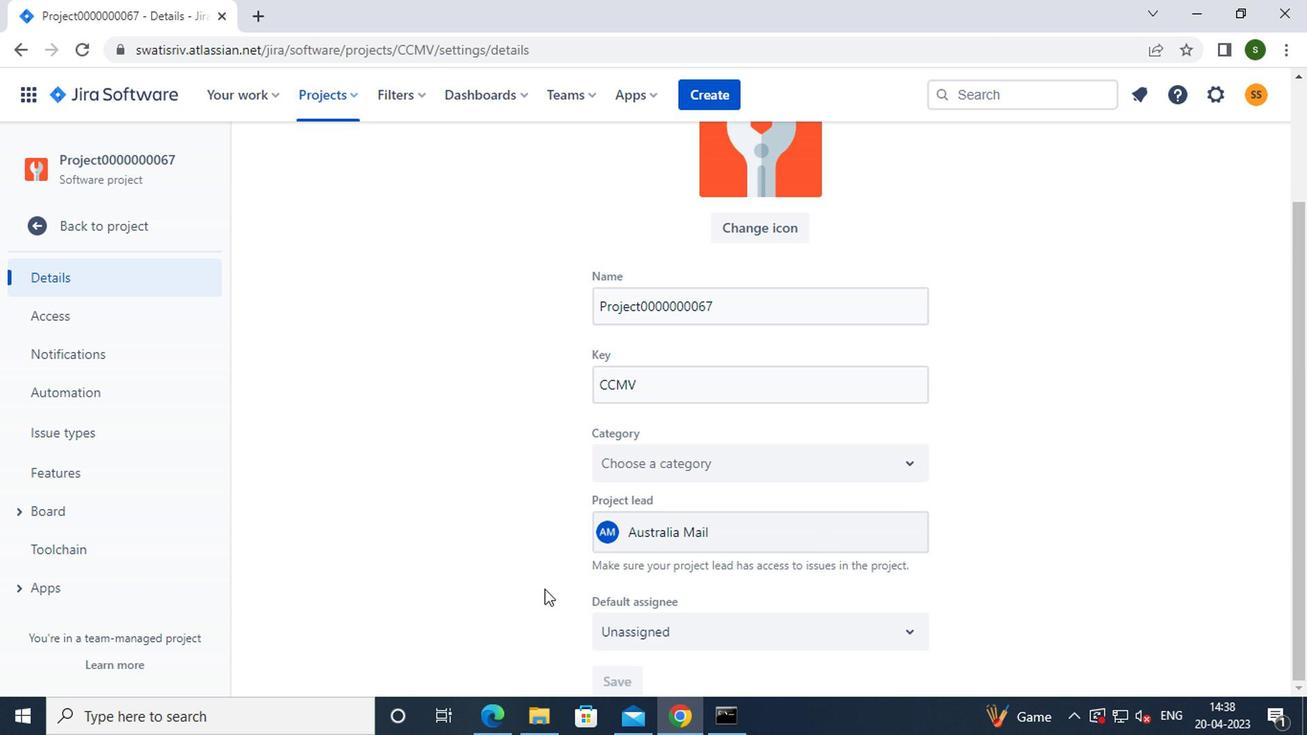 
Action: Key pressed <Key.f8>
Screenshot: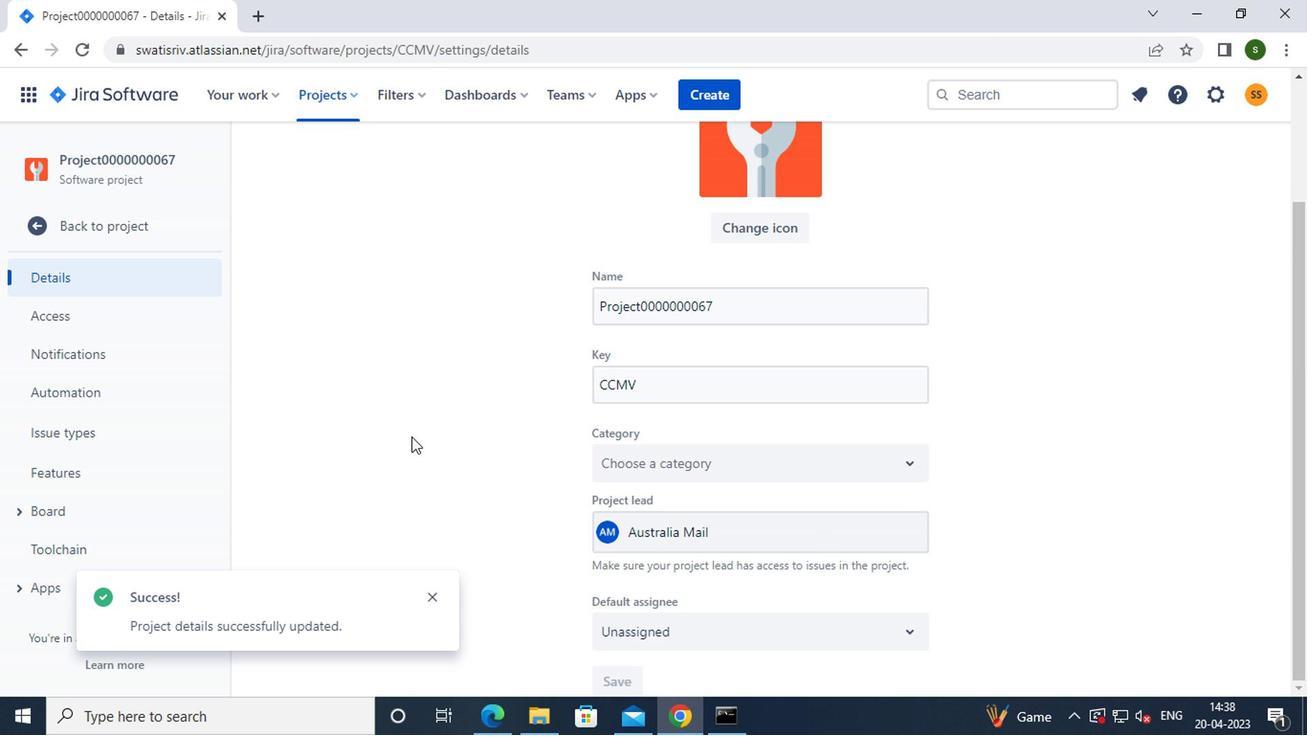 
